 Task: Create new invoice with Date Opened :30-Apr-23, Select Customer: Statice Flowers Events, Terms: Payment Term 2. Make invoice entry for item-1 with Date: 30-Apr-23, Description: Absolut Vodka Original, Action: Material, Income Account: Income:Sales, Quantity: 1, Unit Price: 9.4, Discount $: 0.5. Make entry for item-2 with Date: 30-Apr-23, Description: Nestlé Toll House Cookie Dough Chocolate Chip Lovers (16 oz)_x000D_
, Action: Material, Income Account: Income:Sales, Quantity: 1, Unit Price: 9.4, Discount $: 1.5. Make entry for item-3 with Date: 30-Apr-23, Description: Pringle's OriginGrab N Go_x000D_
, Action: Material, Income Account: Income:Sales, Quantity: 2, Unit Price: 10.4, Discount $: 2. Write Notes: 'Looking forward to serving you again.'. Post Invoice with Post Date: 30-Apr-23, Post to Accounts: Assets:Accounts Receivable. Pay / Process Payment with Transaction Date: 15-May-23, Amount: 35.6, Transfer Account: Checking Account. Print Invoice, display notes by going to Option, then go to Display Tab and check 'Invoice Notes'.
Action: Mouse pressed left at (138, 23)
Screenshot: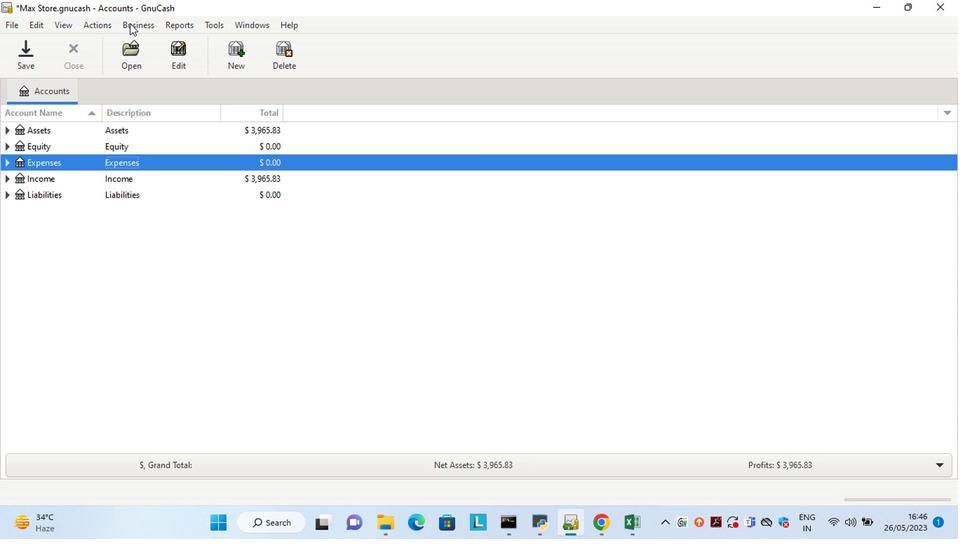 
Action: Mouse moved to (288, 94)
Screenshot: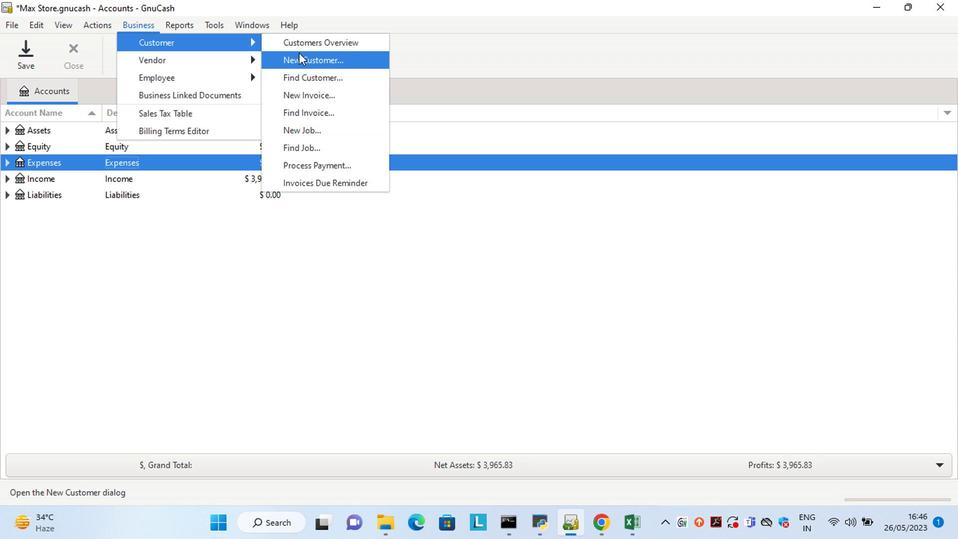 
Action: Mouse pressed left at (288, 94)
Screenshot: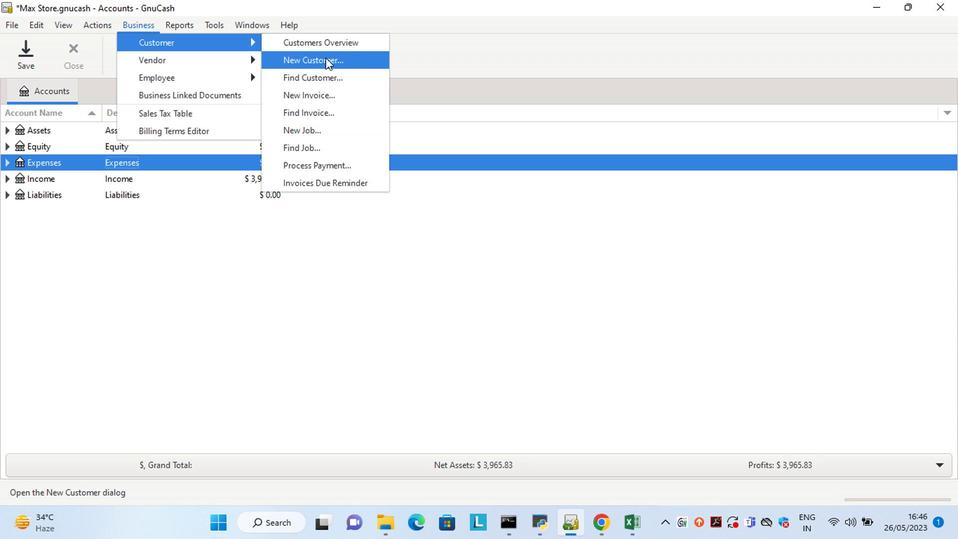 
Action: Mouse moved to (501, 216)
Screenshot: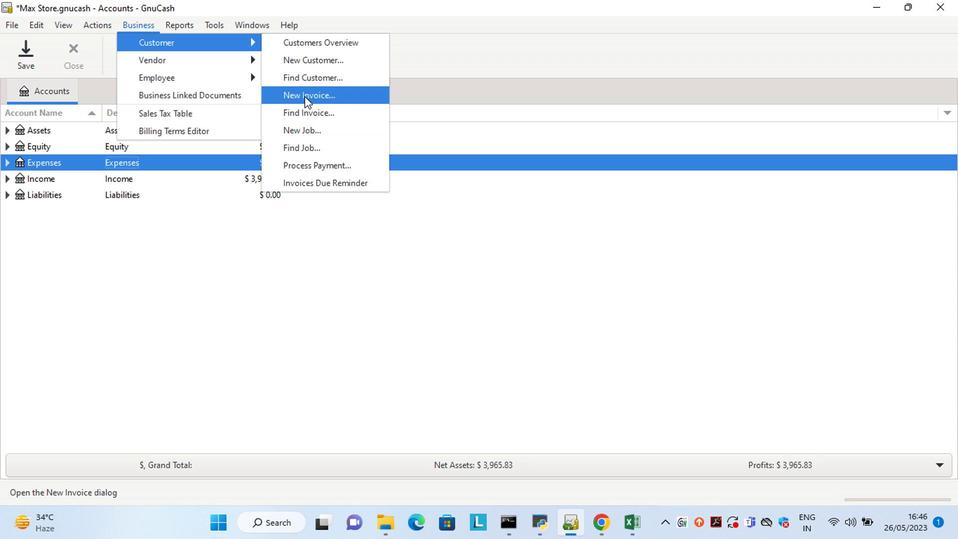 
Action: Mouse pressed left at (501, 216)
Screenshot: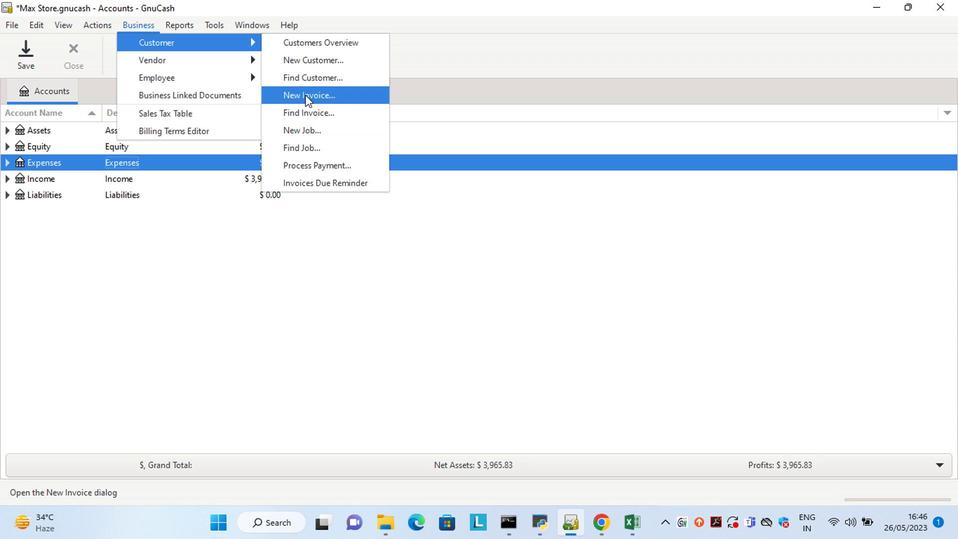 
Action: Mouse moved to (501, 215)
Screenshot: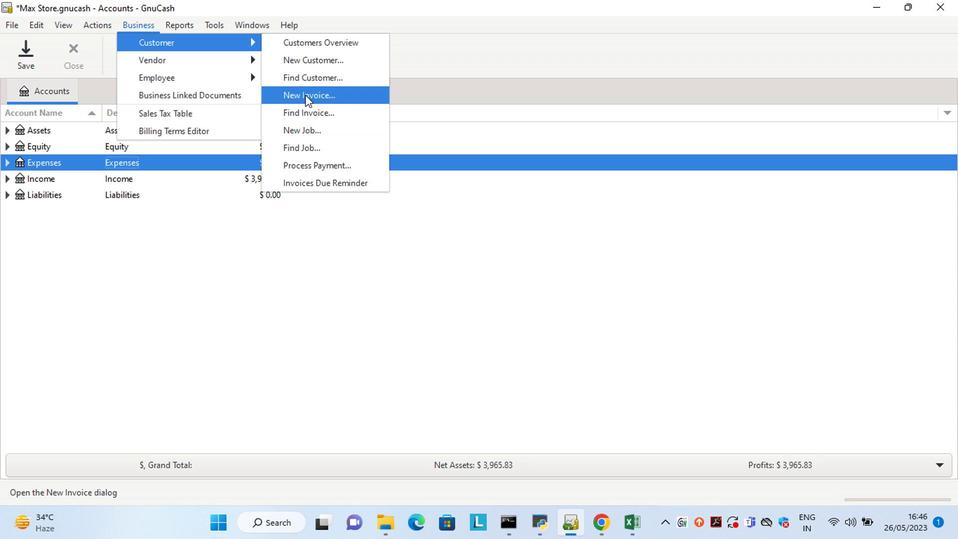 
Action: Key pressed <Key.left><Key.left><Key.left><Key.left><Key.left><Key.left><Key.left><Key.left><Key.left><Key.left><Key.delete><Key.delete>30<Key.right><Key.right><Key.delete>4
Screenshot: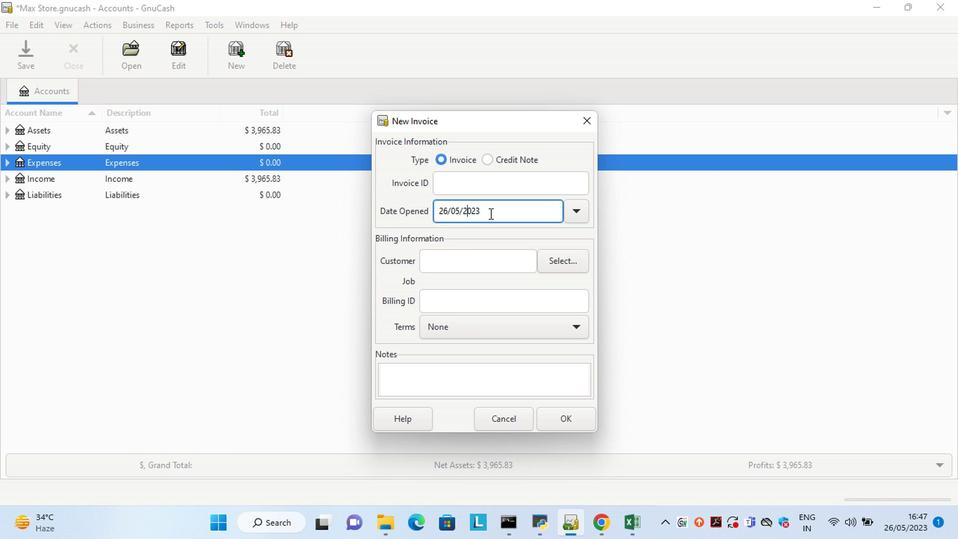 
Action: Mouse moved to (555, 265)
Screenshot: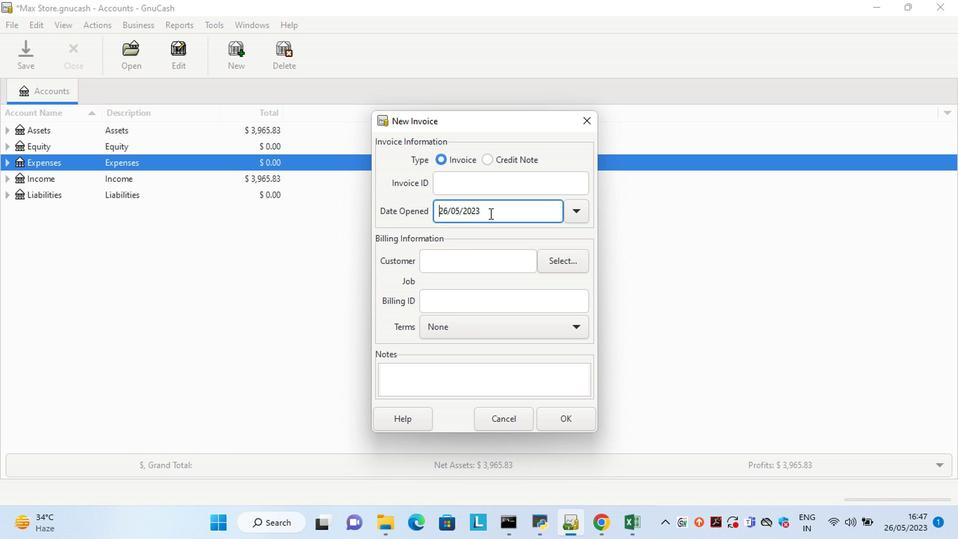 
Action: Mouse pressed left at (555, 265)
Screenshot: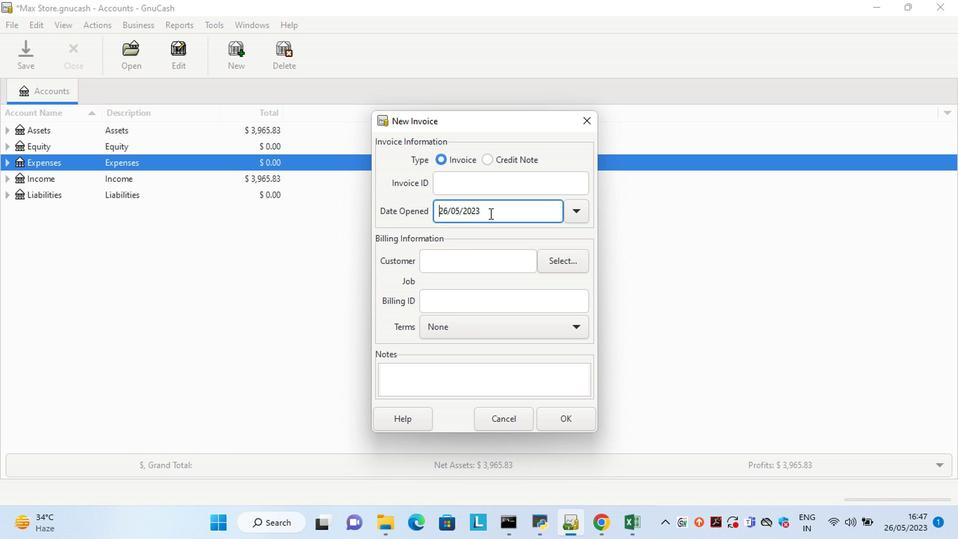 
Action: Mouse moved to (509, 246)
Screenshot: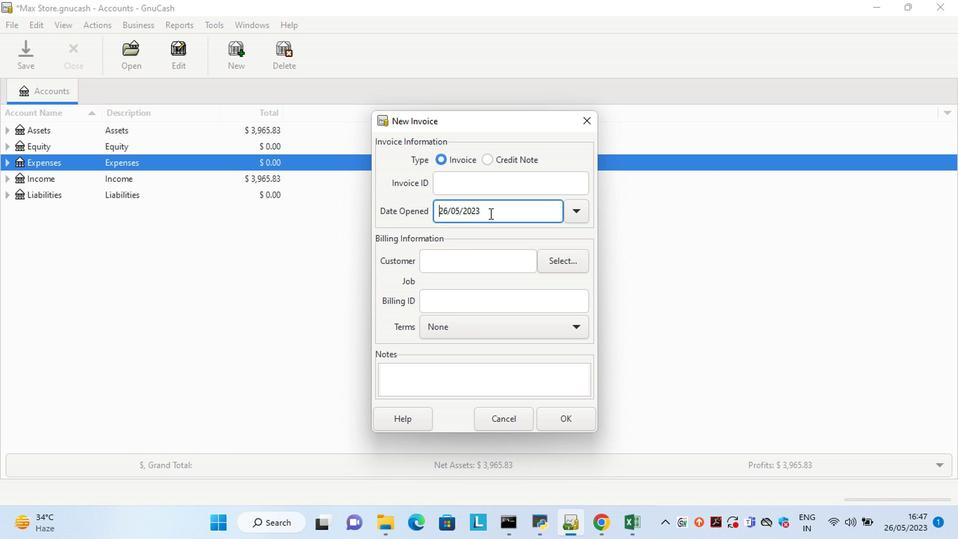 
Action: Mouse pressed left at (509, 246)
Screenshot: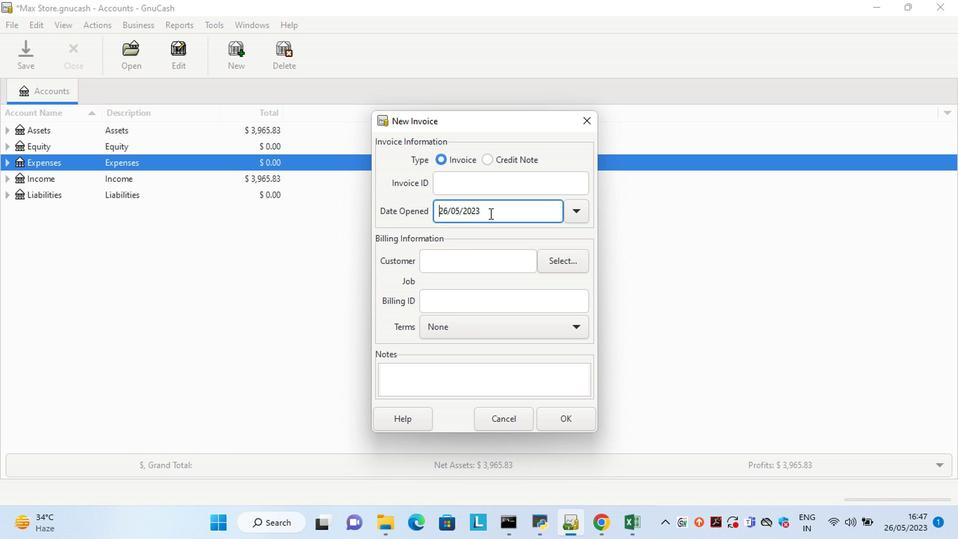 
Action: Key pressed <Key.shift>Statice<Key.space><Key.shift>Flowers
Screenshot: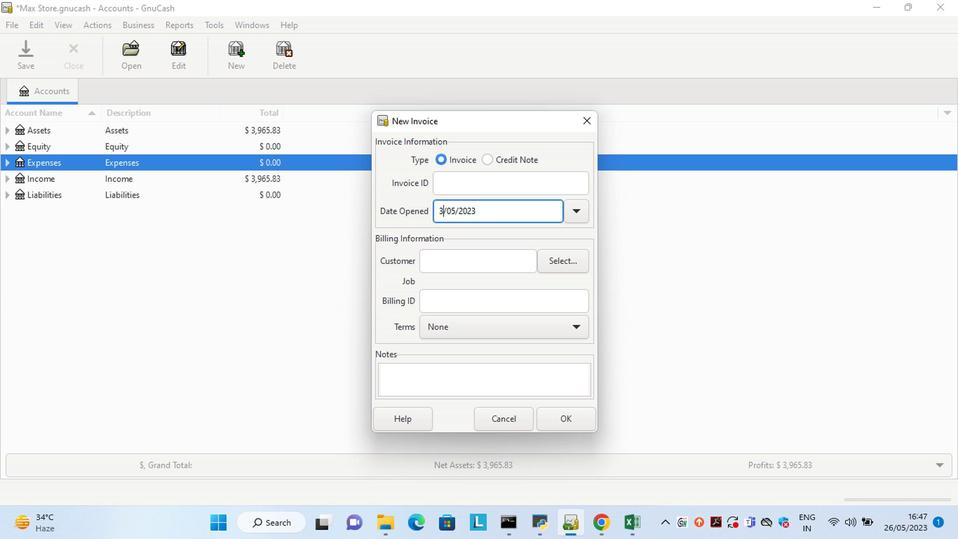 
Action: Mouse moved to (660, 424)
Screenshot: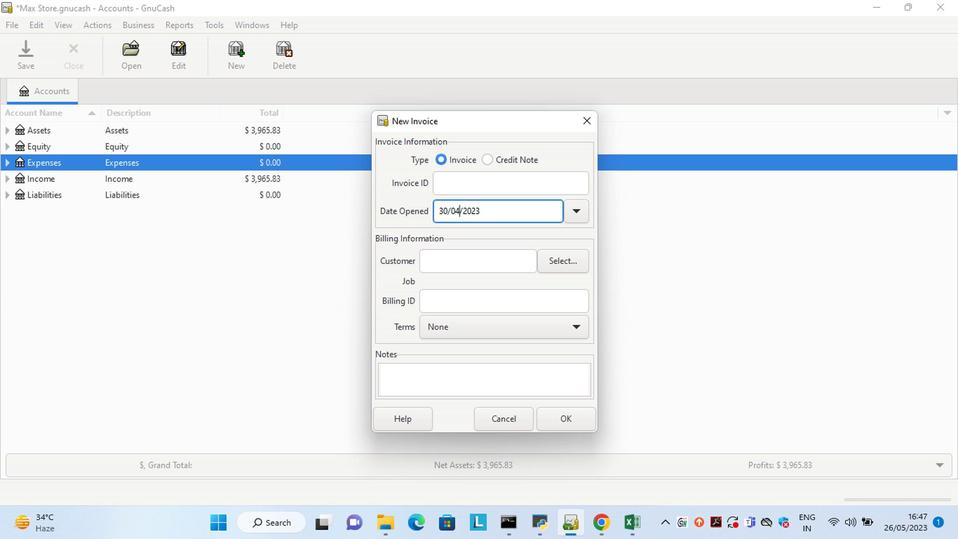 
Action: Mouse pressed left at (660, 424)
Screenshot: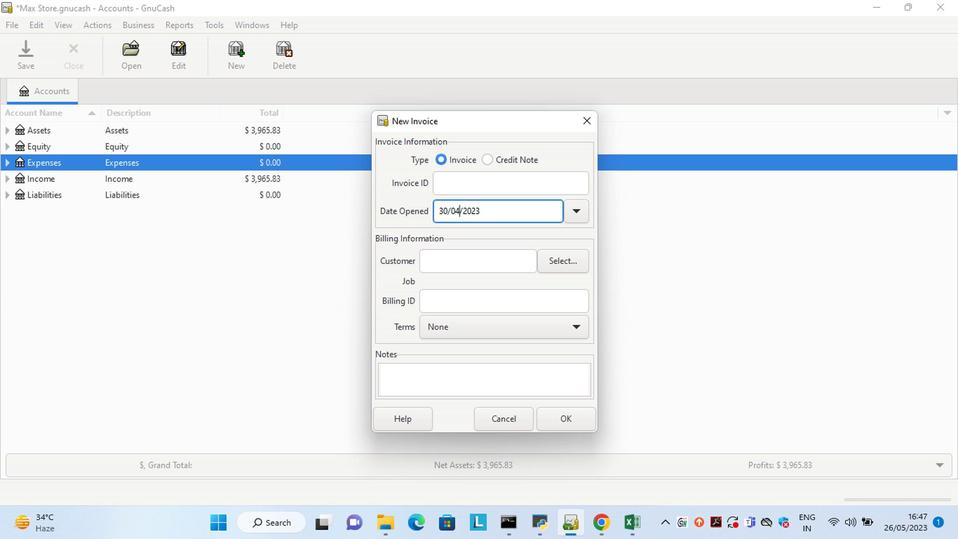 
Action: Mouse moved to (718, 157)
Screenshot: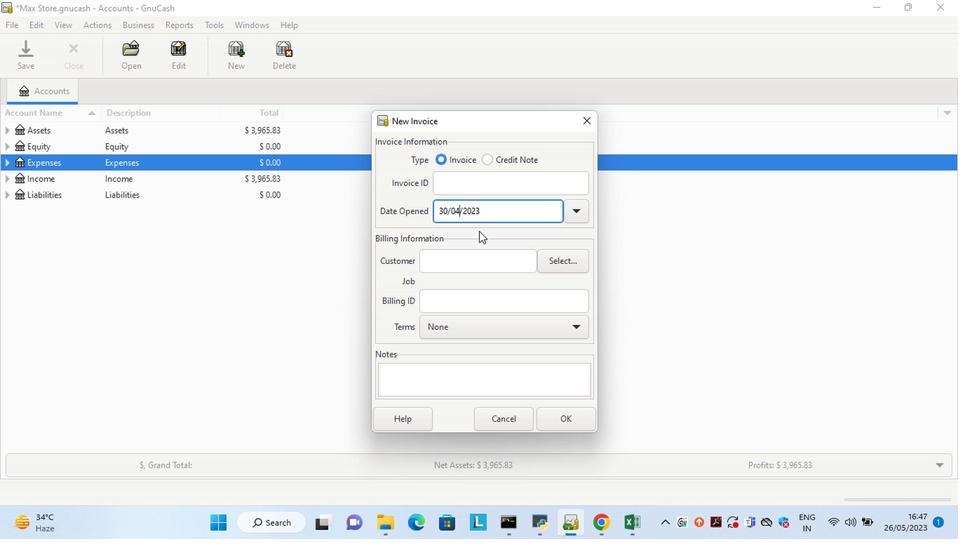 
Action: Mouse pressed left at (718, 157)
Screenshot: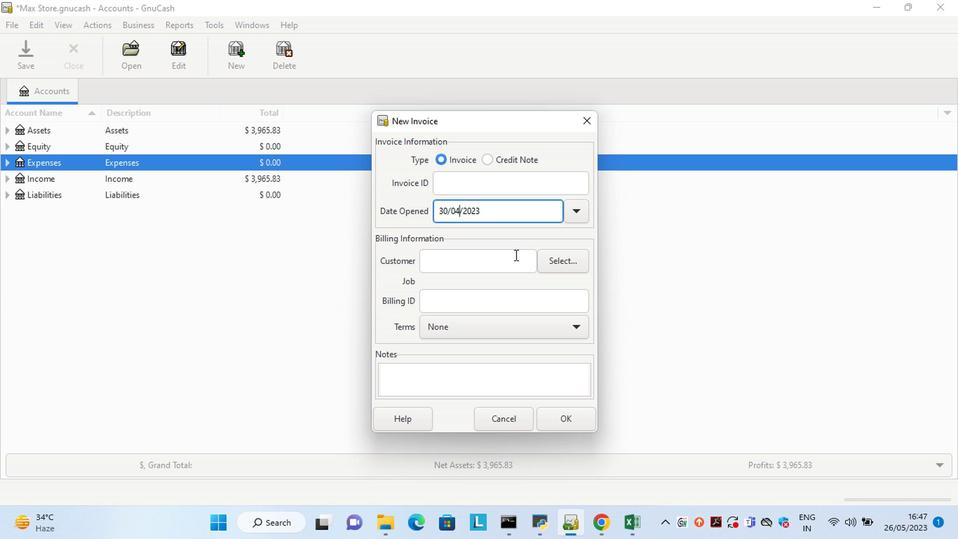 
Action: Mouse pressed left at (129, 25)
Screenshot: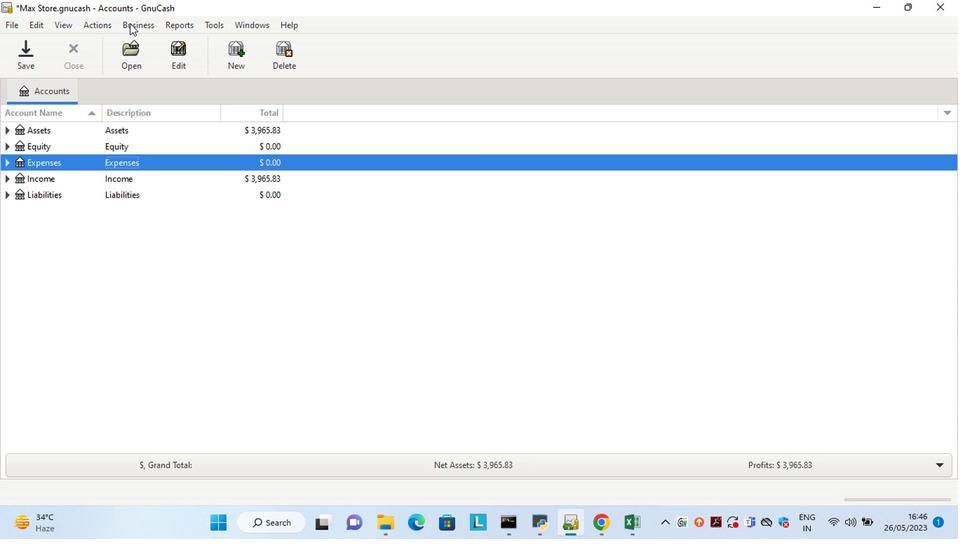 
Action: Mouse moved to (305, 96)
Screenshot: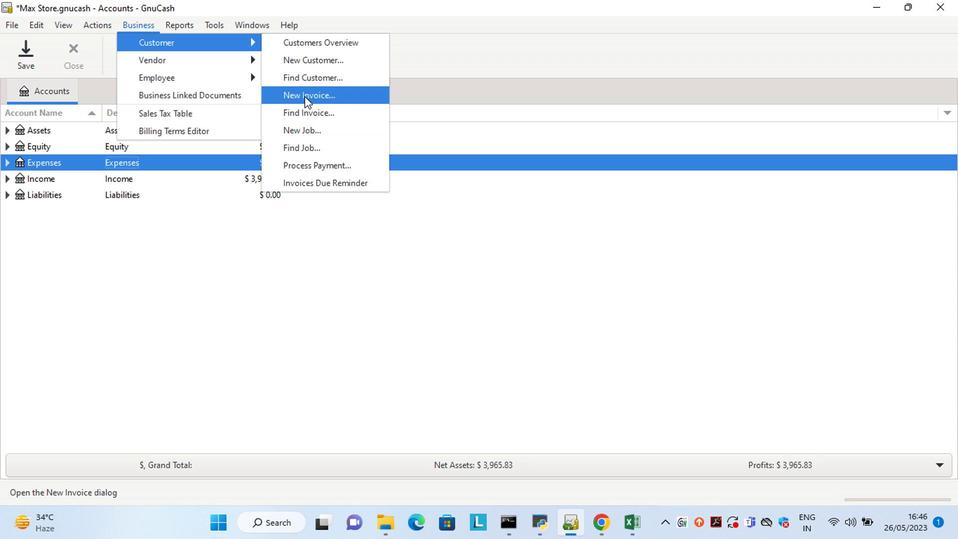 
Action: Mouse pressed left at (305, 96)
Screenshot: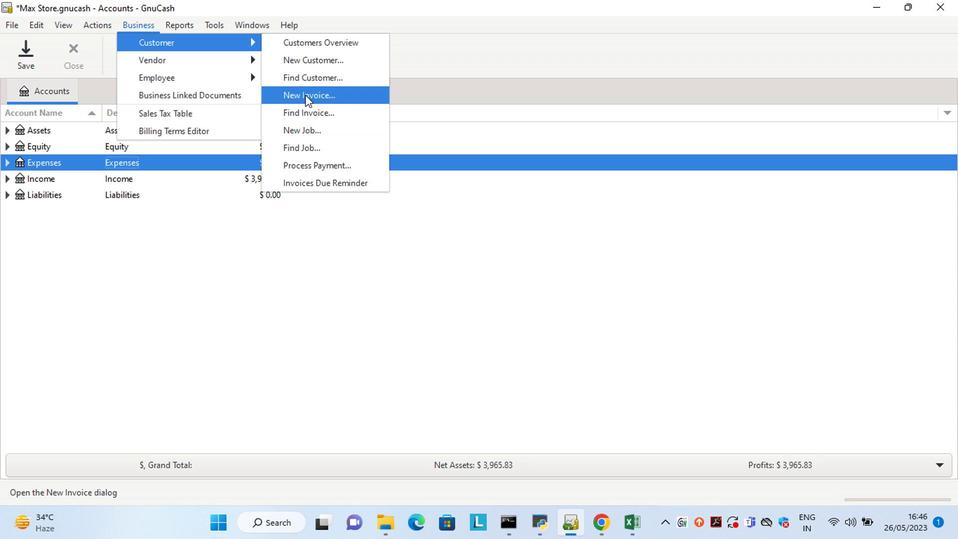 
Action: Mouse moved to (488, 215)
Screenshot: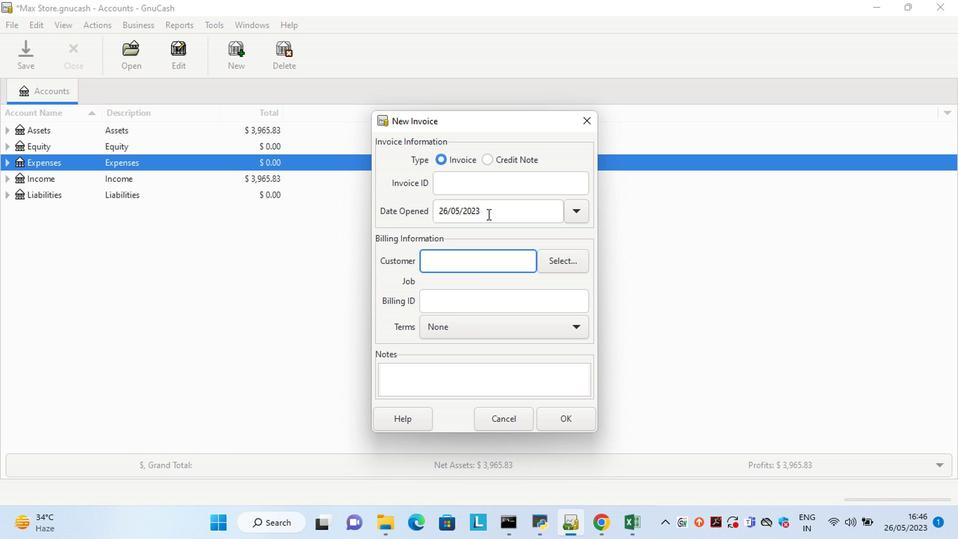 
Action: Mouse pressed left at (488, 215)
Screenshot: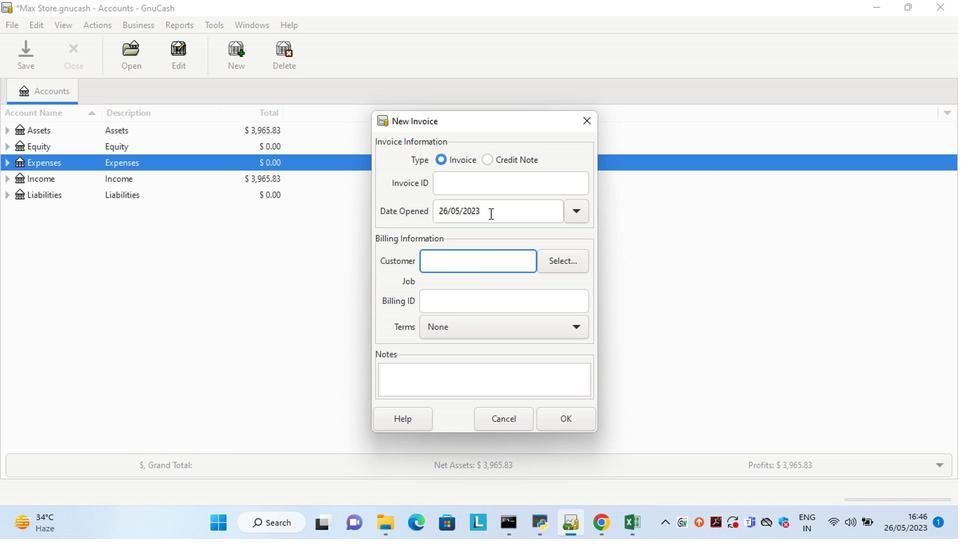 
Action: Key pressed <Key.left><Key.left><Key.left><Key.left><Key.left><Key.left><Key.left><Key.left><Key.left><Key.left><Key.left><Key.left><Key.left><Key.left><Key.left><Key.left><Key.left><Key.left><Key.left><Key.left><Key.left><Key.left><Key.left><Key.left><Key.left><Key.left><Key.left><Key.left><Key.left><Key.left><Key.left><Key.left><Key.left><Key.left><Key.left><Key.left><Key.delete><Key.delete>3<Key.right><Key.right><Key.delete>4
Screenshot: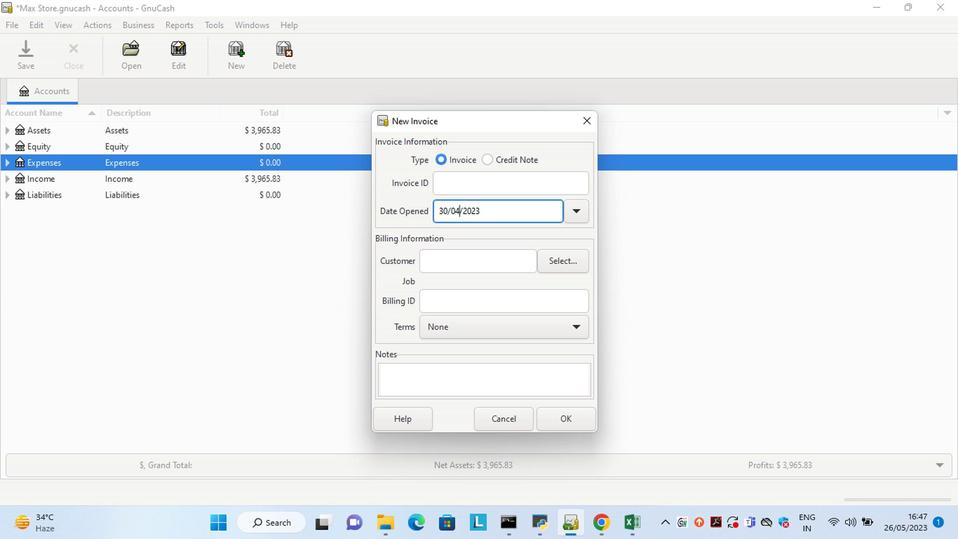 
Action: Mouse moved to (556, 259)
Screenshot: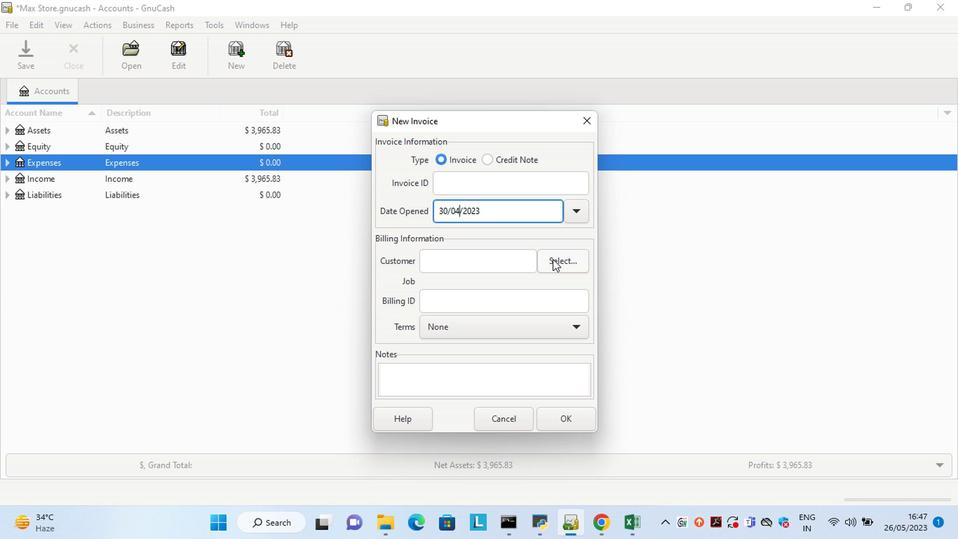 
Action: Mouse pressed left at (556, 259)
Screenshot: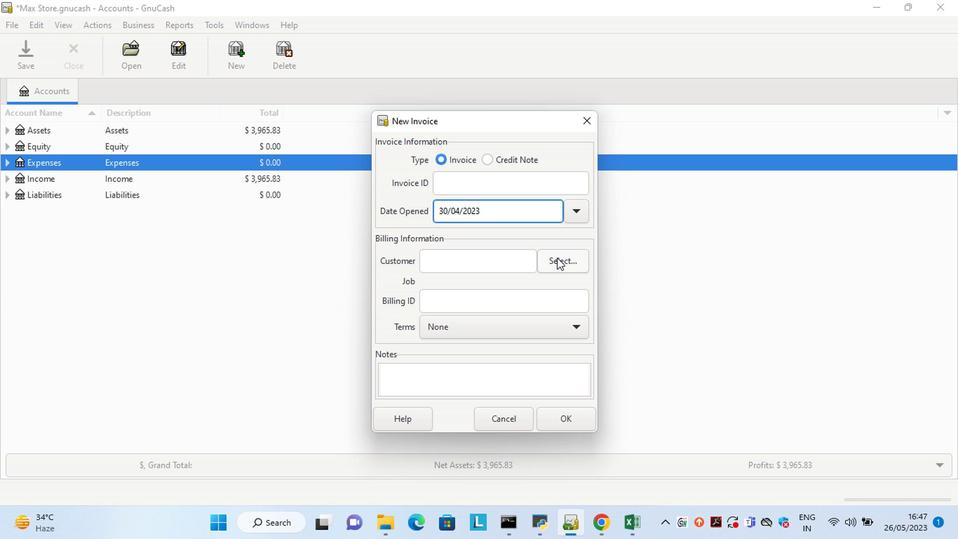 
Action: Mouse moved to (516, 247)
Screenshot: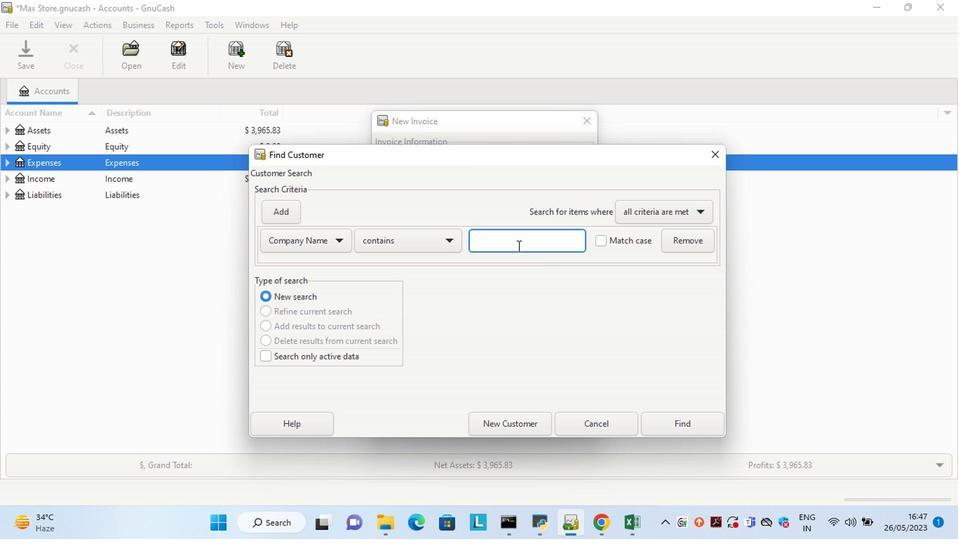 
Action: Mouse pressed left at (516, 247)
Screenshot: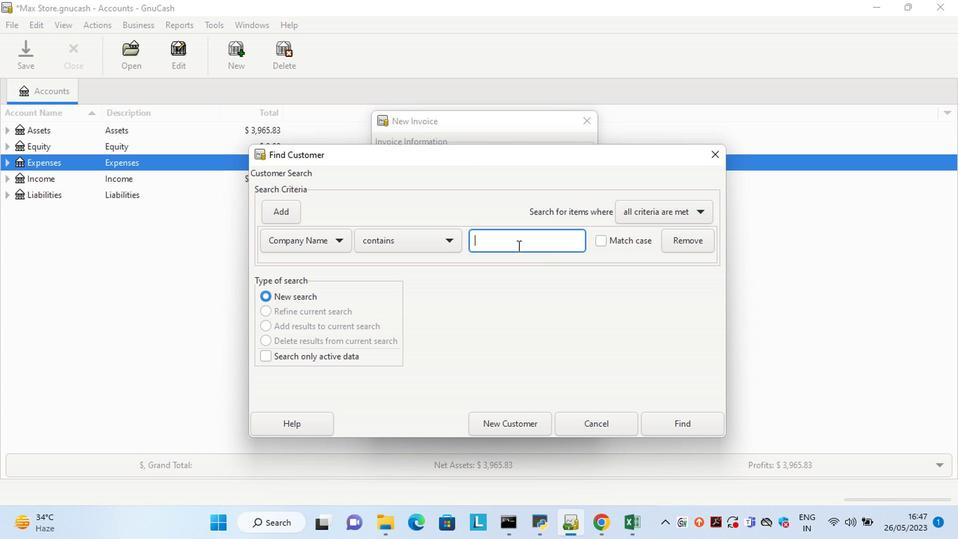 
Action: Key pressed <Key.shift>Satice
Screenshot: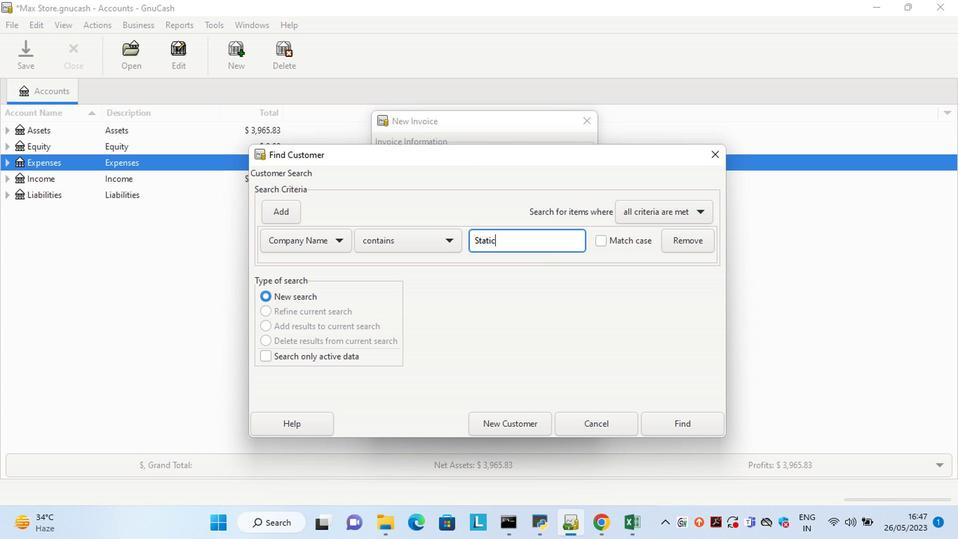 
Action: Mouse moved to (687, 427)
Screenshot: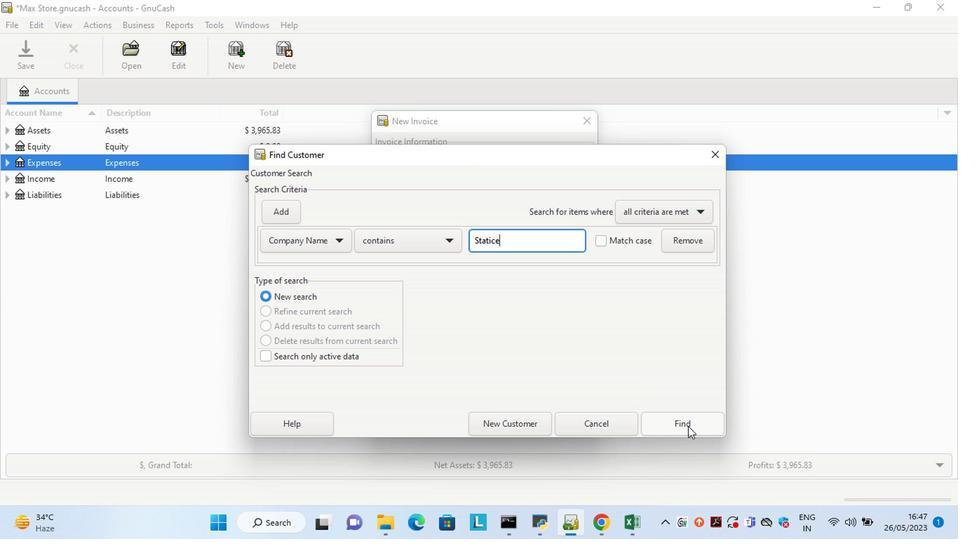 
Action: Mouse pressed left at (687, 427)
Screenshot: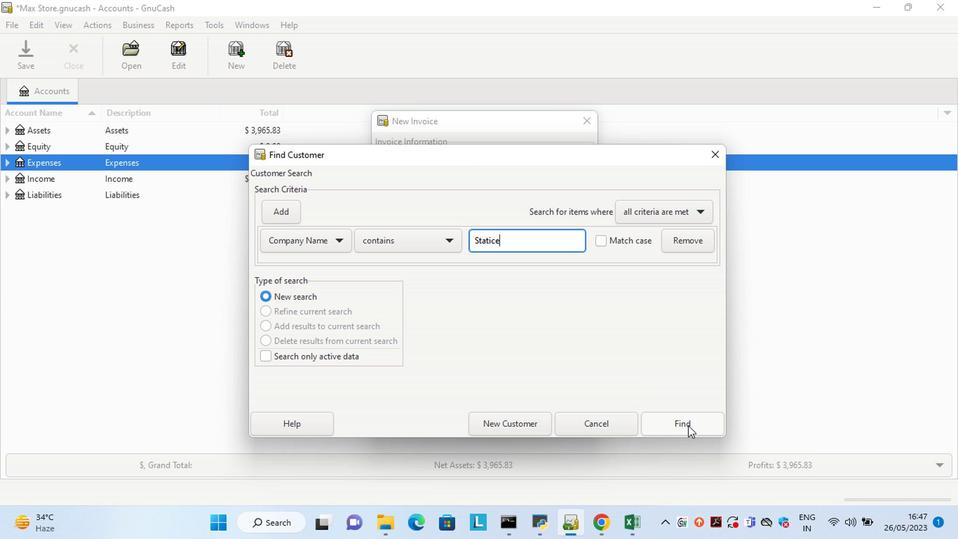 
Action: Mouse moved to (505, 277)
Screenshot: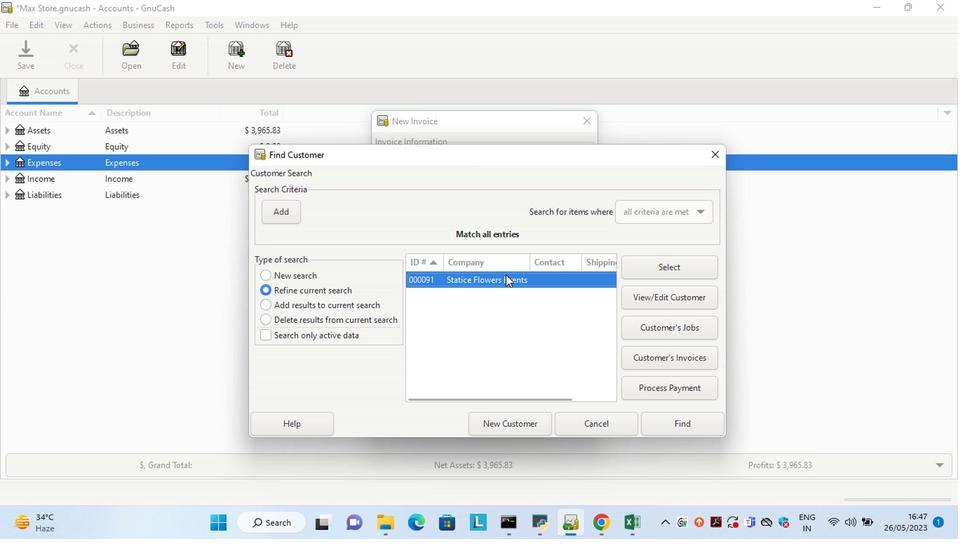 
Action: Mouse pressed left at (505, 277)
Screenshot: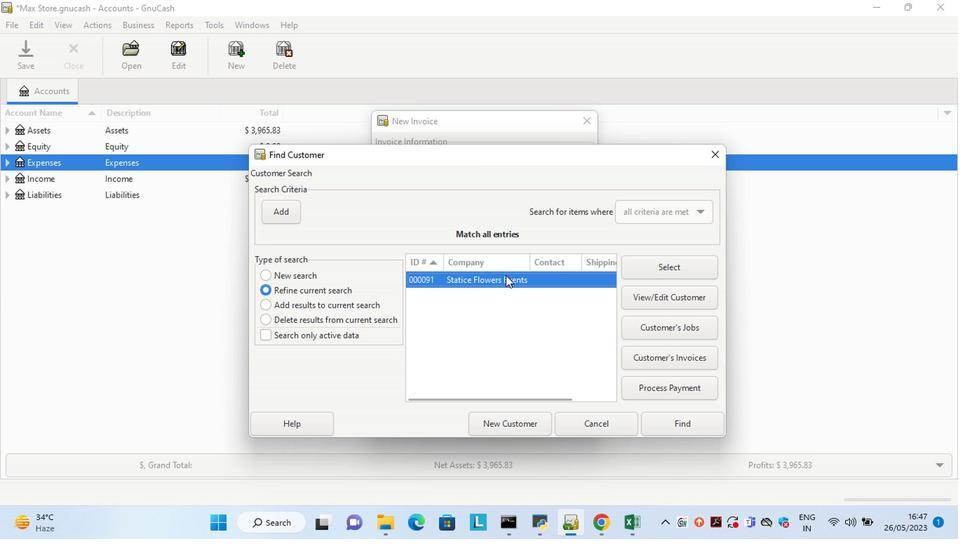 
Action: Mouse moved to (505, 277)
Screenshot: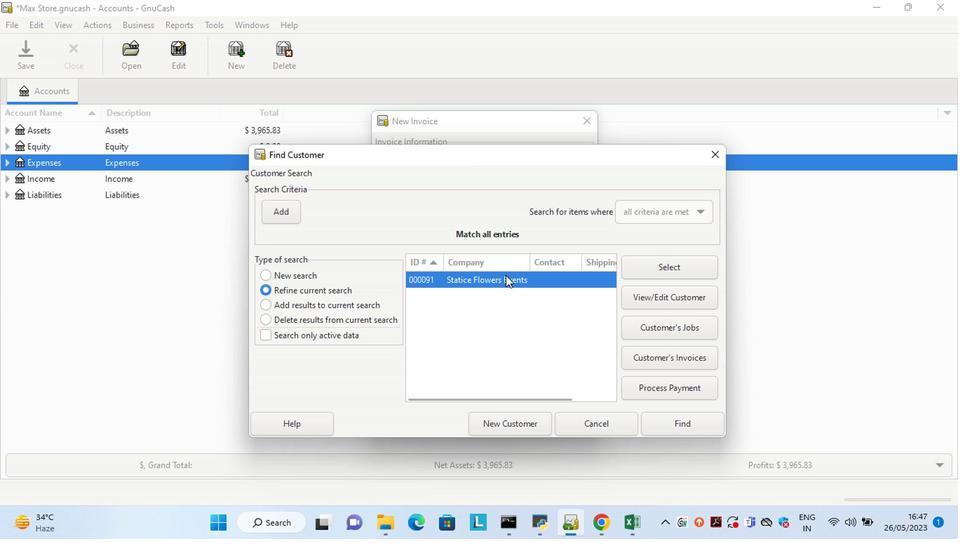 
Action: Mouse pressed left at (505, 277)
Screenshot: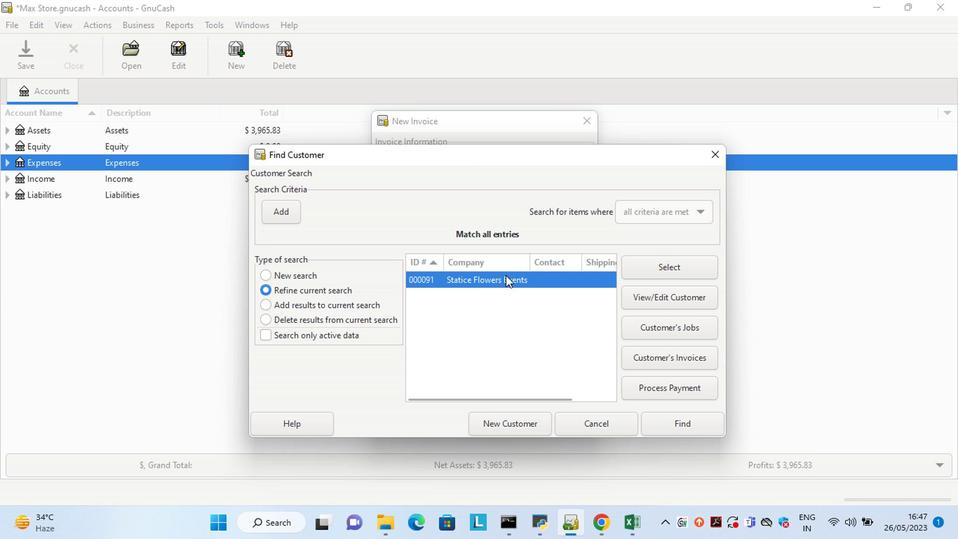 
Action: Mouse moved to (482, 340)
Screenshot: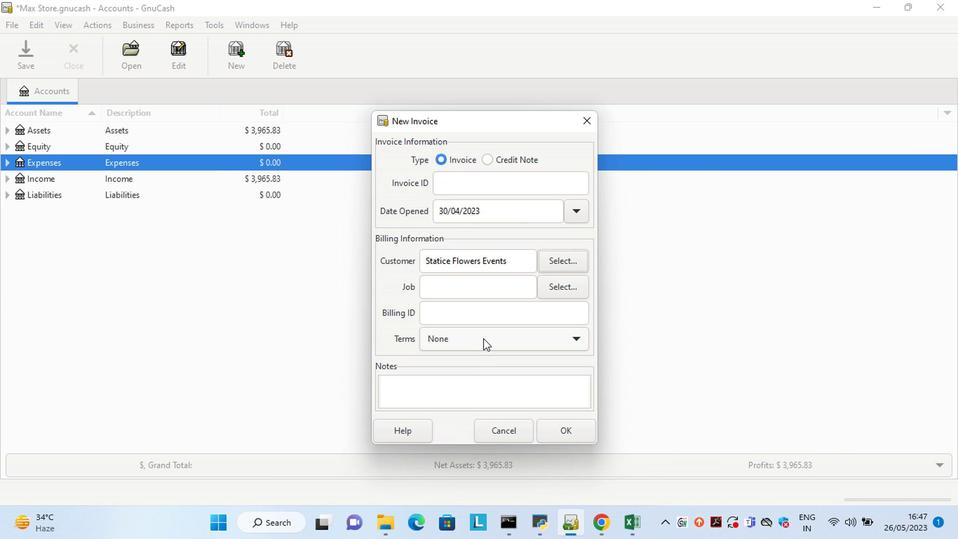 
Action: Mouse pressed left at (484, 337)
Screenshot: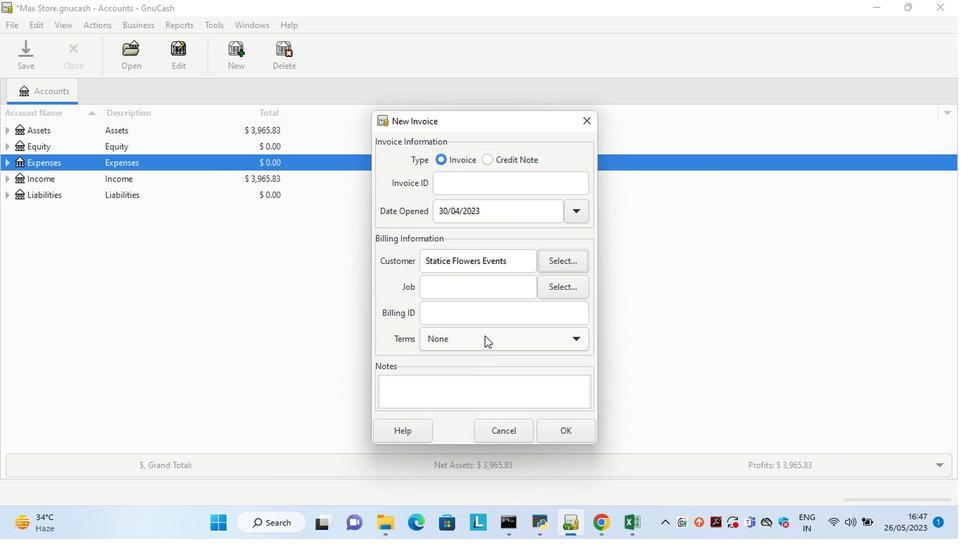 
Action: Mouse moved to (479, 400)
Screenshot: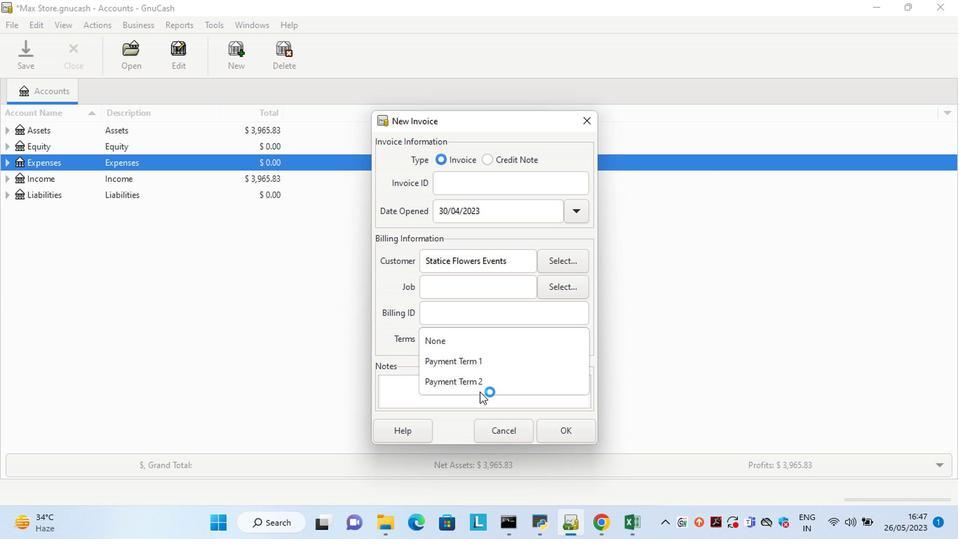 
Action: Mouse pressed left at (479, 400)
Screenshot: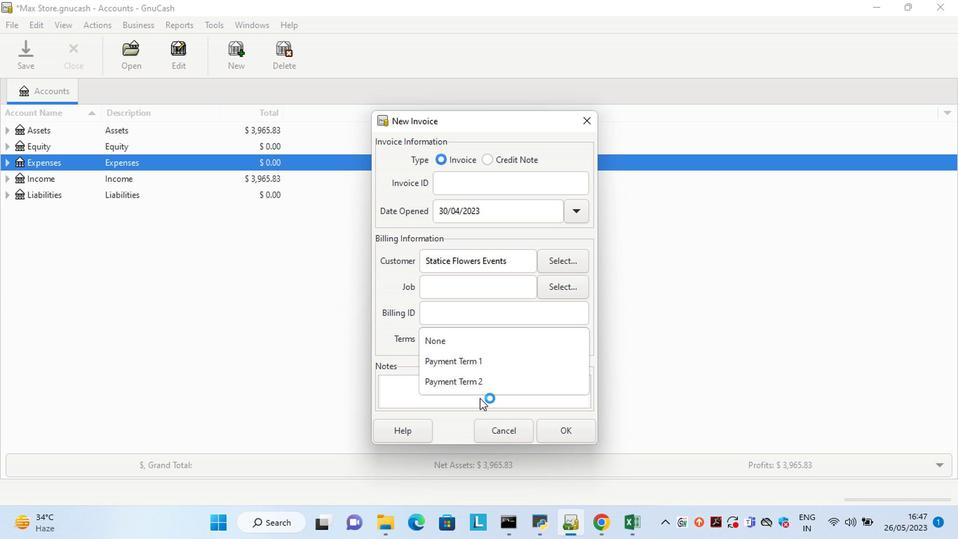 
Action: Mouse moved to (495, 327)
Screenshot: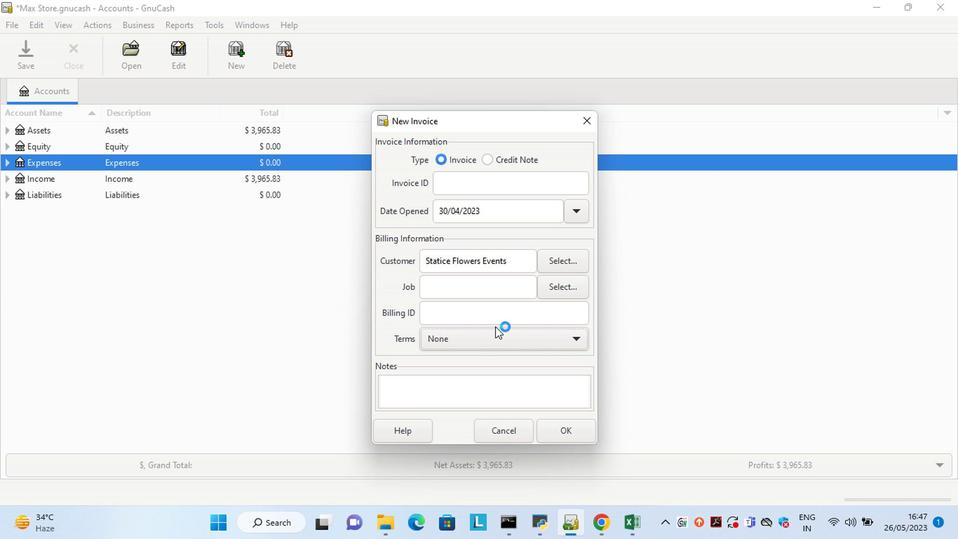 
Action: Mouse pressed left at (494, 328)
Screenshot: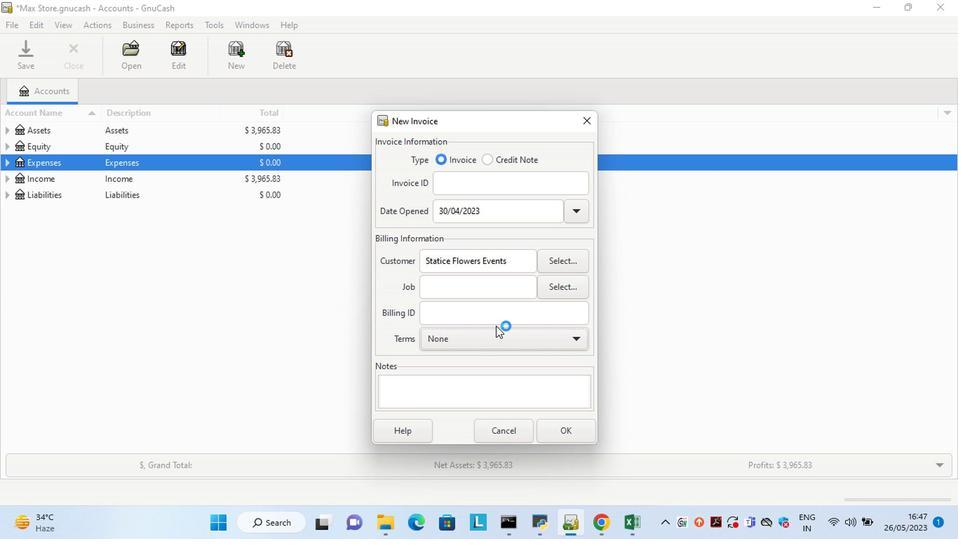 
Action: Mouse moved to (491, 338)
Screenshot: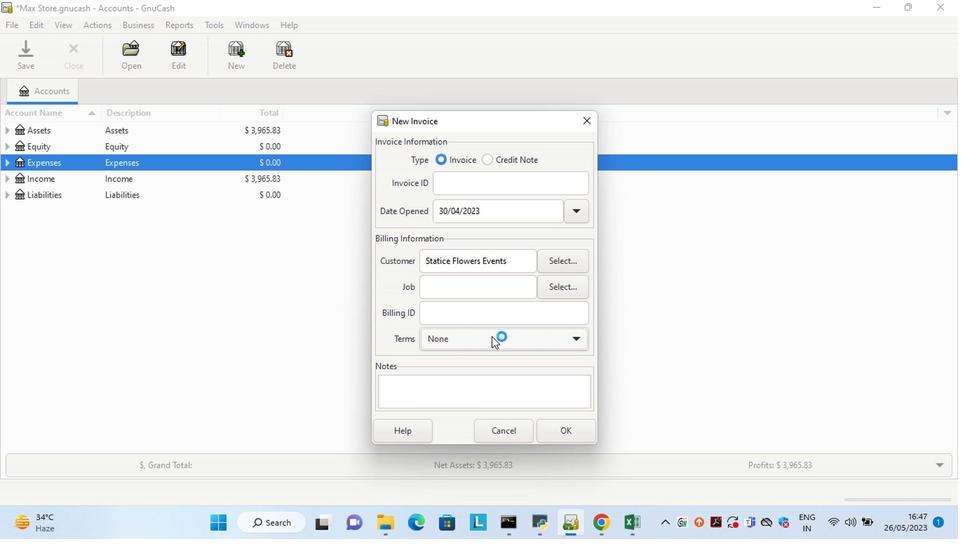 
Action: Mouse pressed left at (491, 338)
Screenshot: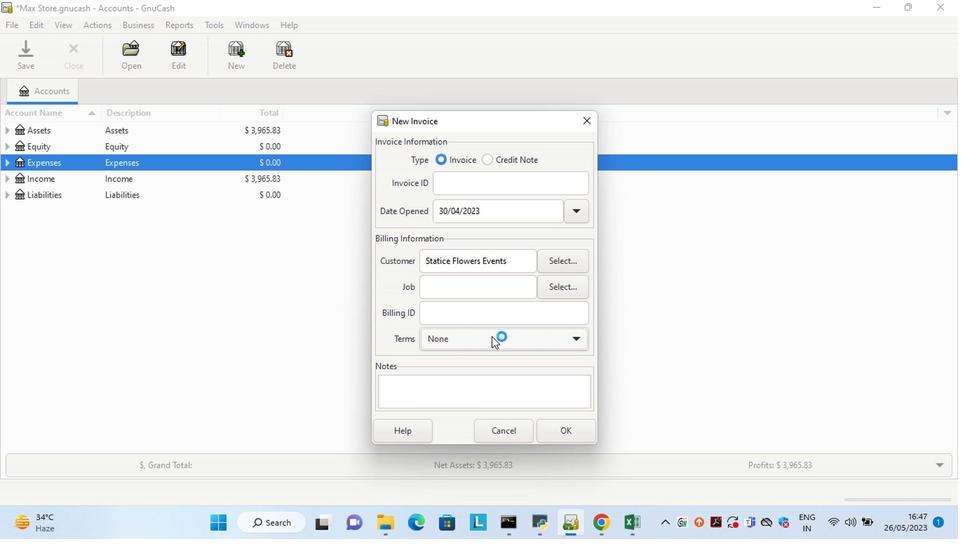 
Action: Mouse moved to (479, 382)
Screenshot: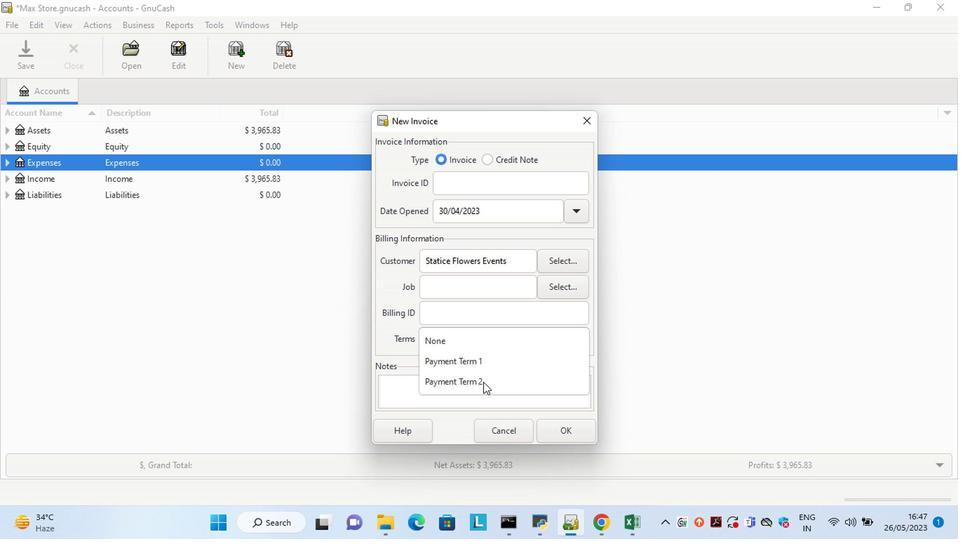 
Action: Mouse pressed left at (479, 382)
Screenshot: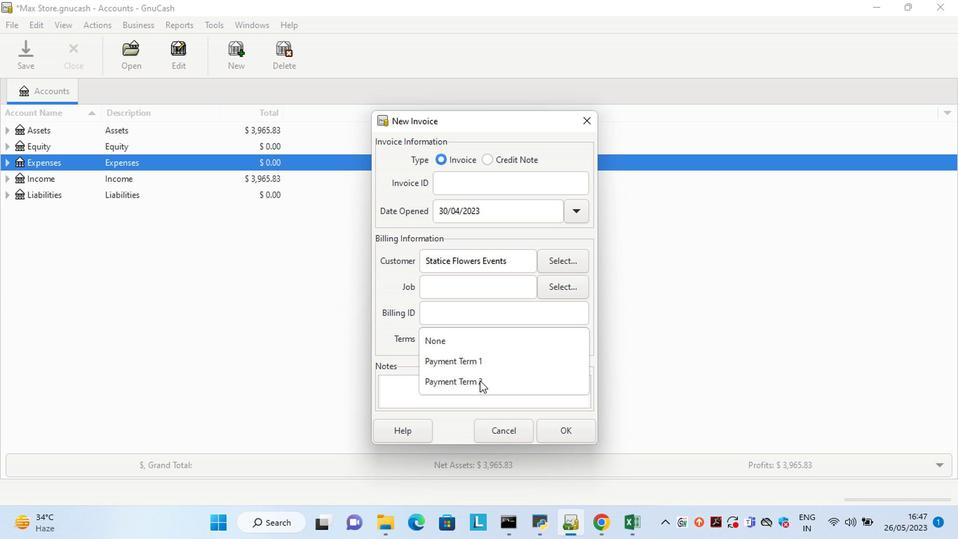 
Action: Mouse moved to (576, 432)
Screenshot: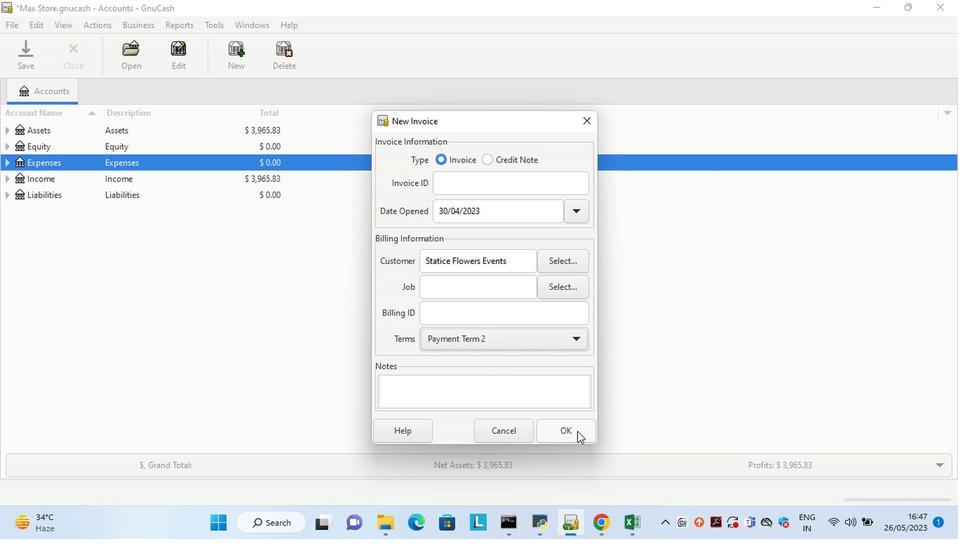 
Action: Mouse pressed left at (576, 432)
Screenshot: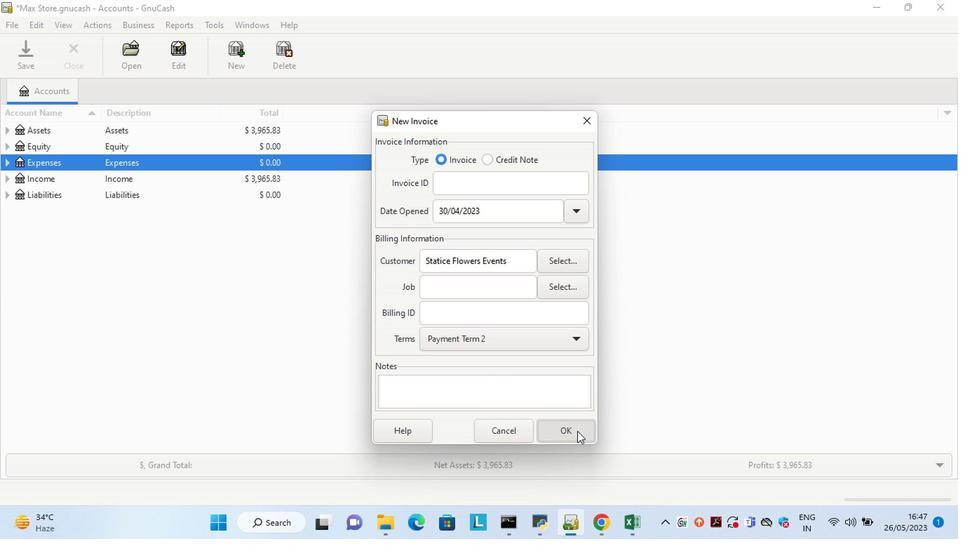 
Action: Mouse moved to (494, 303)
Screenshot: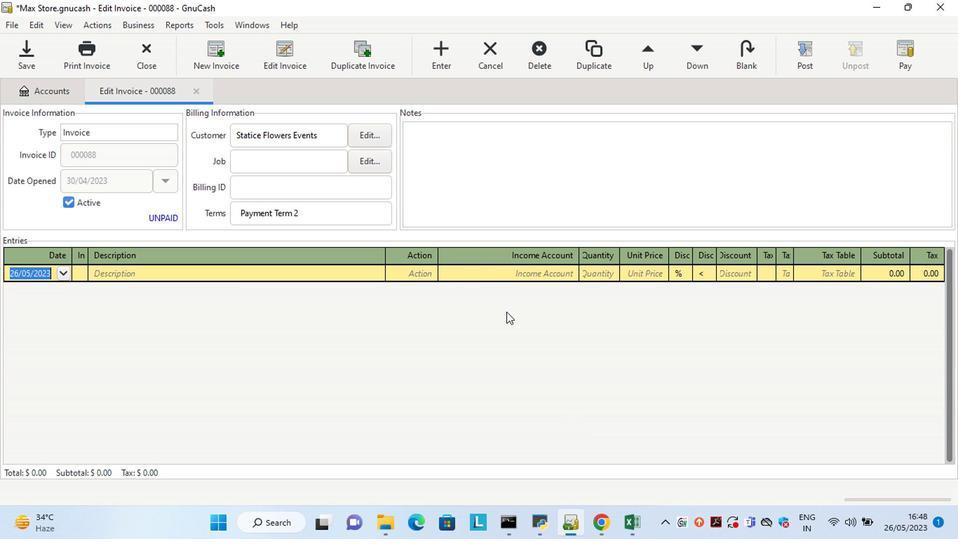
Action: Key pressed <Key.left><Key.left><Key.left><Key.left><Key.delete><Key.delete>30<Key.right><Key.right><Key.delete>4<Key.tab><Key.shift>Absolut<Key.space><Key.shift>odka<Key.space><Key.shift>Original<Key.tab>ma<Key.tab>sae<Key.tab>1<Key.tab>9.4<Key.tab>
Screenshot: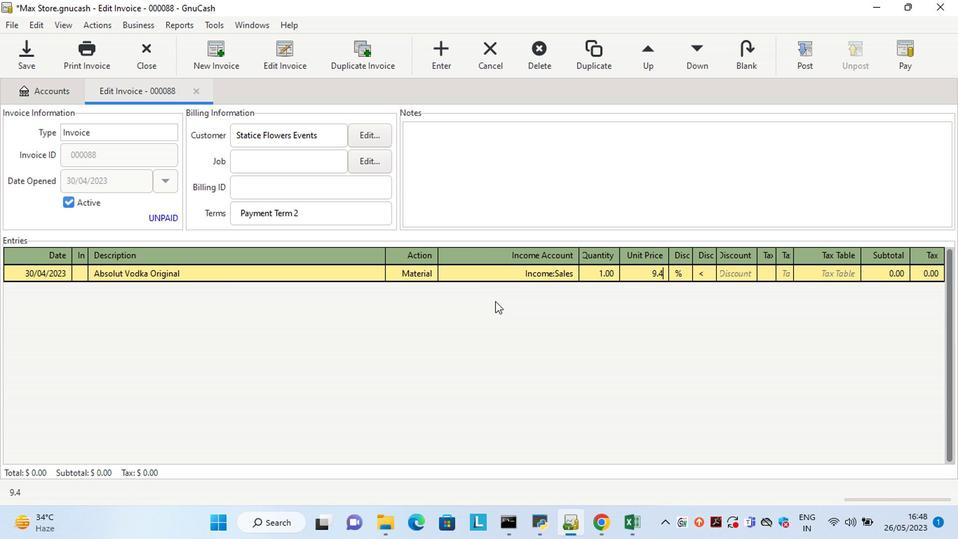 
Action: Mouse moved to (679, 274)
Screenshot: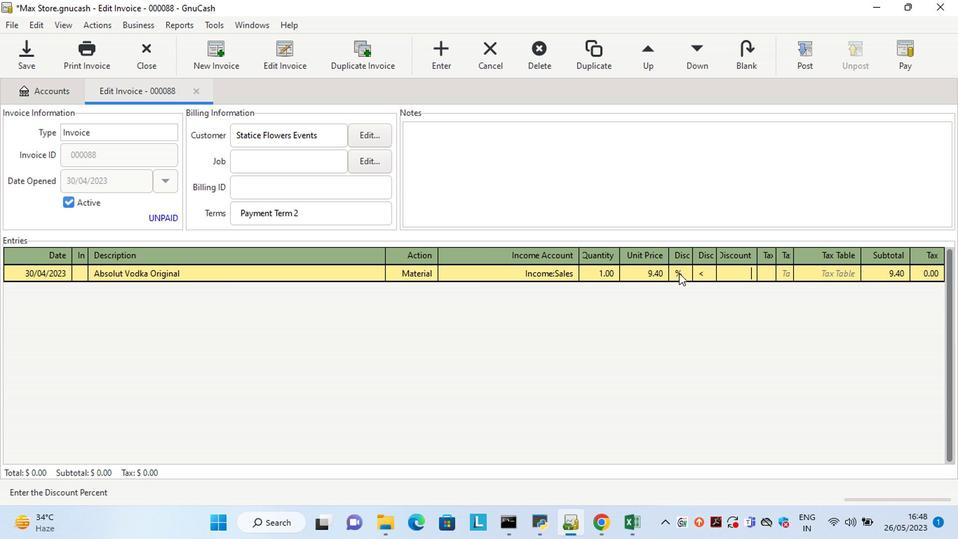 
Action: Mouse pressed left at (679, 274)
Screenshot: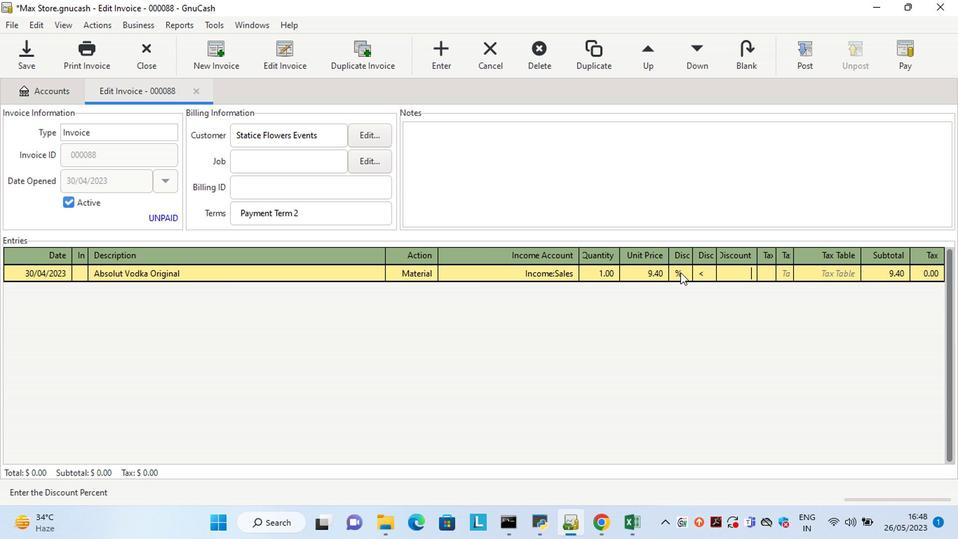 
Action: Mouse moved to (737, 275)
Screenshot: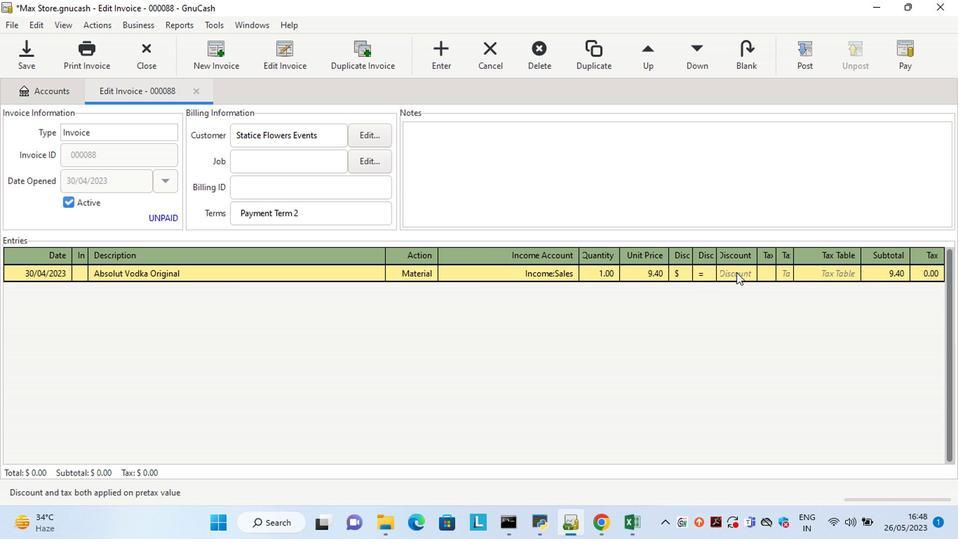 
Action: Mouse pressed left at (737, 275)
Screenshot: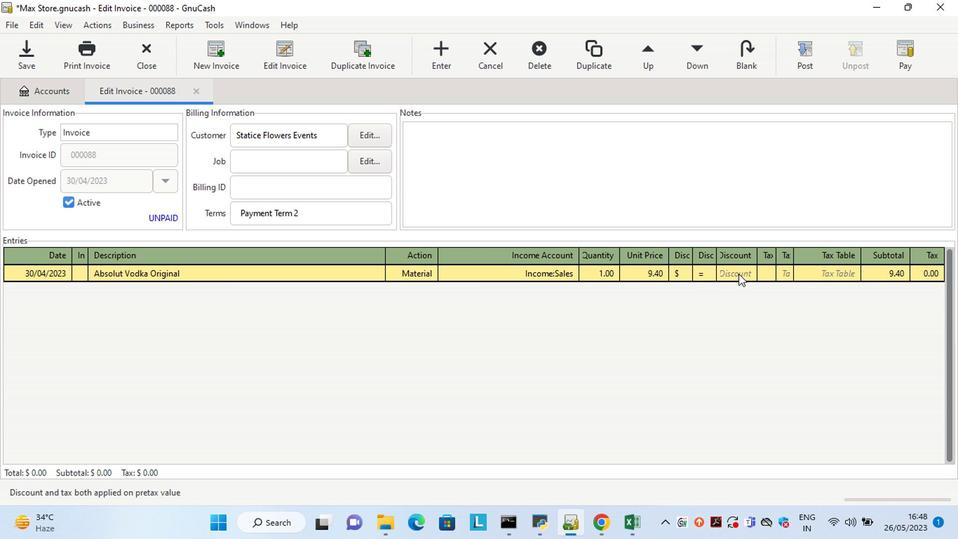 
Action: Key pressed .50<Key.tab><Key.tab><Key.shift>Nestle<Key.space><Key.shift>Toll<Key.space><Key.shift>ou<Key.space><Key.shift>COOKIE<Key.space><Key.shift>DOUGH<Key.shift>hocolae<Key.space><Key.shift>Chip<Key.space><Key.shift>Lovers<Key.space><Key.shift_r>(16<Key.space>iz<Key.backspace><Key.backspace>oz<Key.shift_r>)<Key.tab>ma<Key.tab>sle<Key.tab>1<Key.tab>9.4<Key.tab>
Screenshot: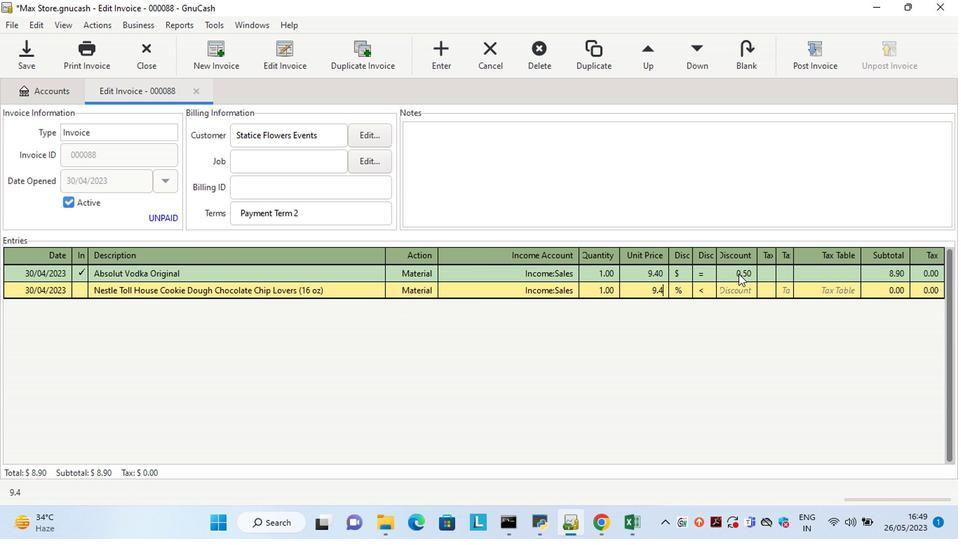 
Action: Mouse moved to (677, 287)
Screenshot: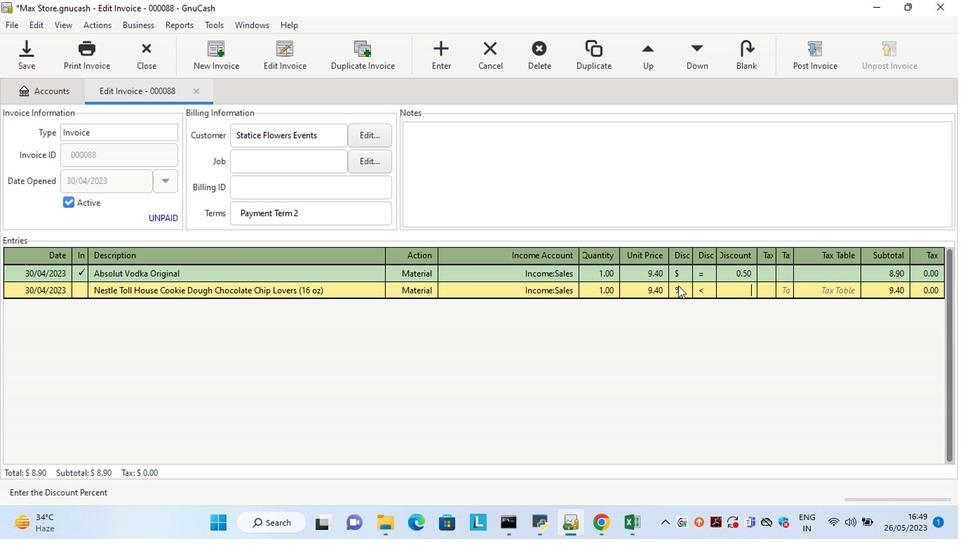 
Action: Mouse pressed left at (677, 287)
Screenshot: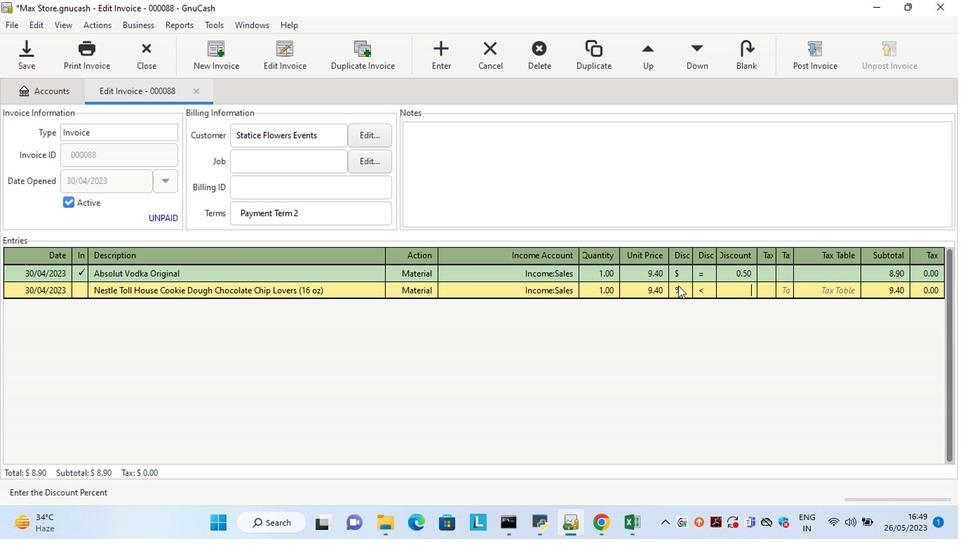 
Action: Mouse moved to (707, 293)
Screenshot: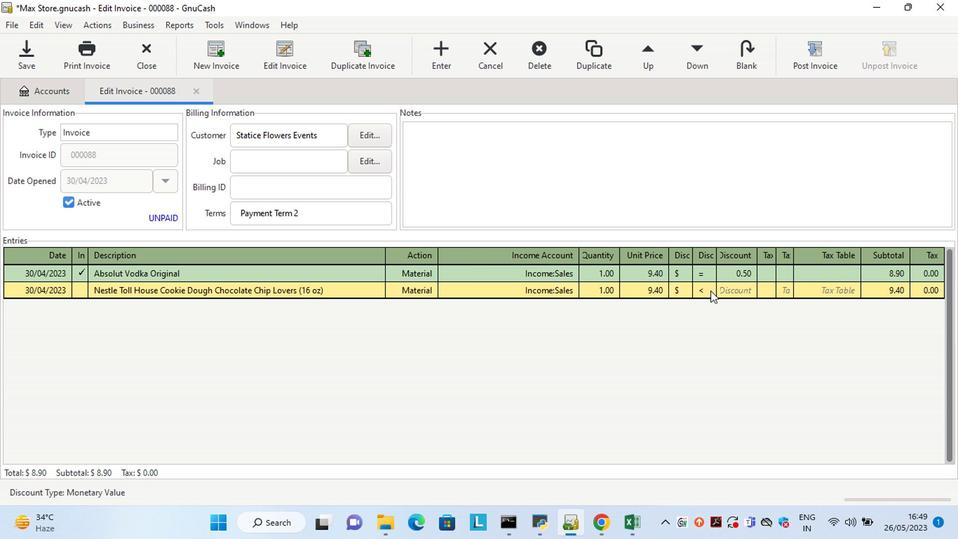 
Action: Mouse pressed left at (707, 293)
Screenshot: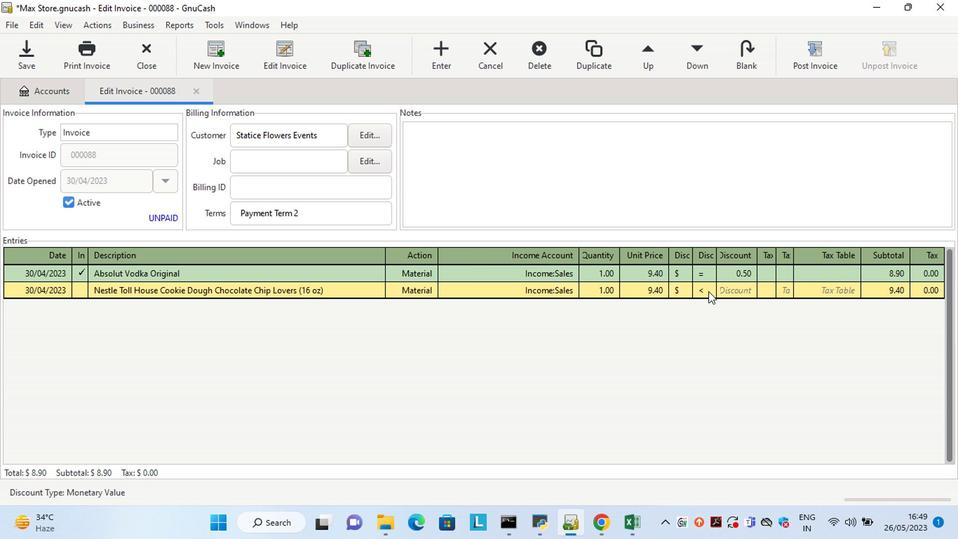 
Action: Mouse moved to (739, 288)
Screenshot: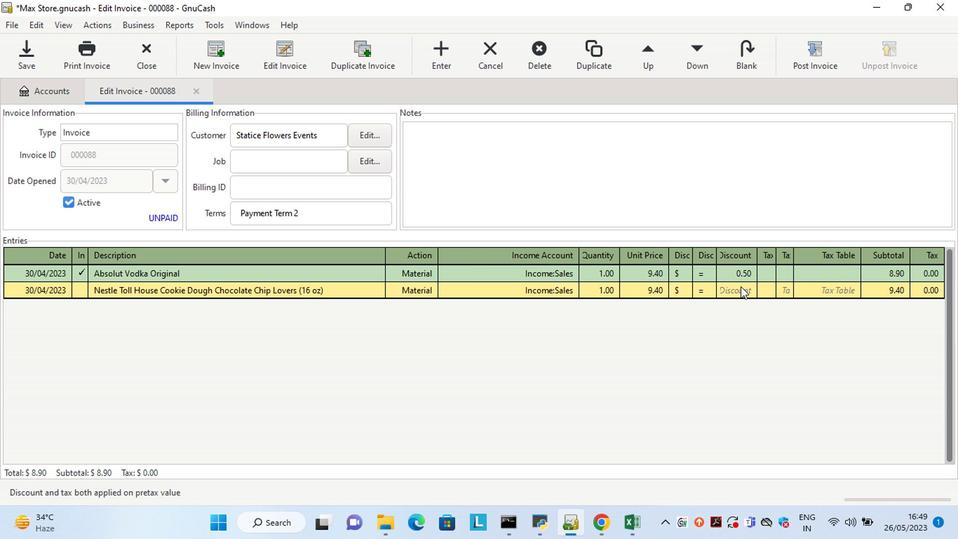 
Action: Mouse pressed left at (739, 288)
Screenshot: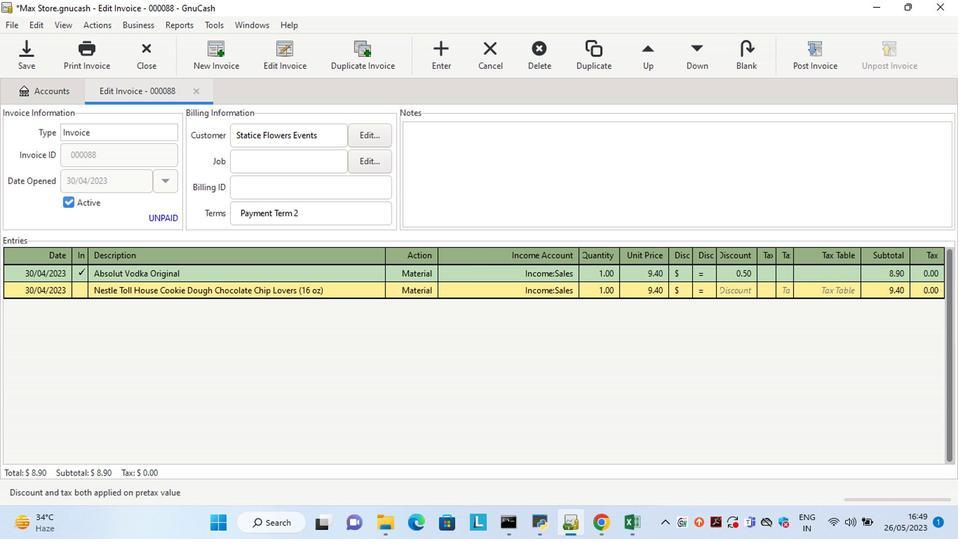 
Action: Key pressed 1.5<Key.tab><Key.tab><Key.shift>Pringle's<Key.space><Key.shift>Origin<Key.shift>Grb<Key.space><Key.shift>N<Key.space><Key.shift>Go<Key.tab>ma<Key.tab>sale<Key.tab>2<Key.tab>10.4<Key.tab>
Screenshot: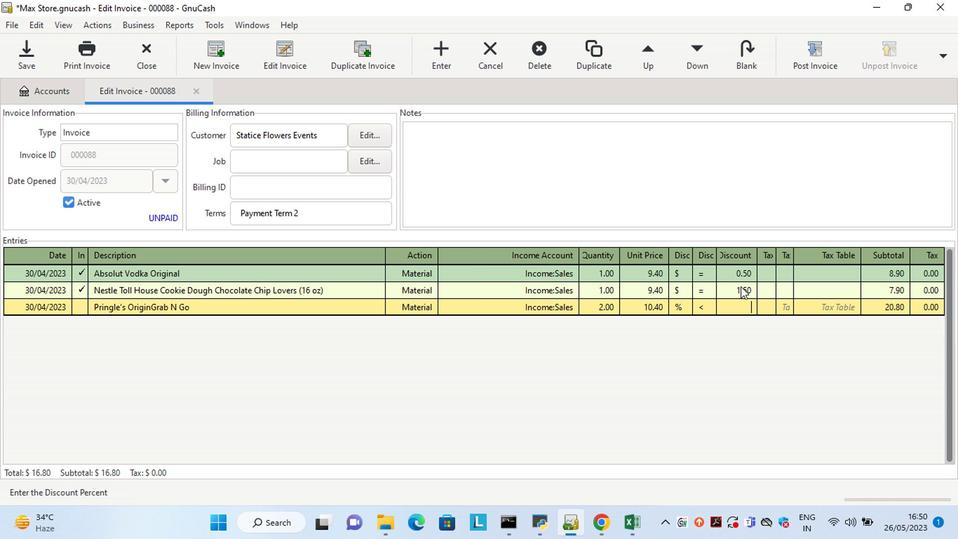 
Action: Mouse moved to (680, 311)
Screenshot: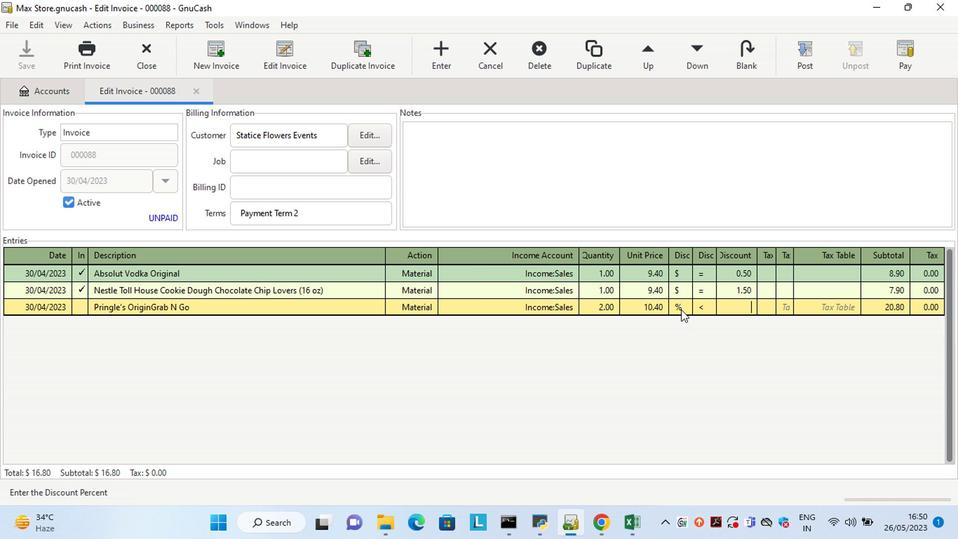 
Action: Mouse pressed left at (680, 311)
Screenshot: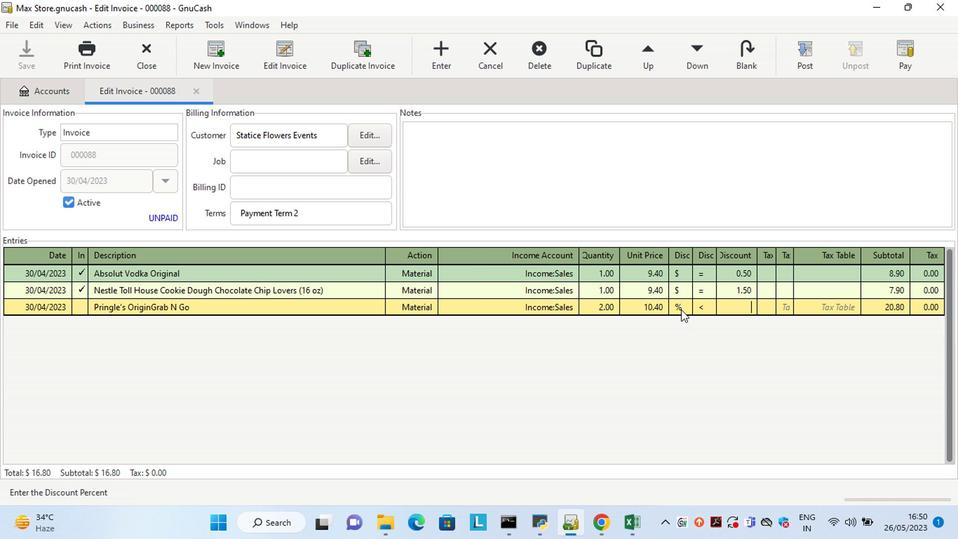 
Action: Mouse moved to (697, 311)
Screenshot: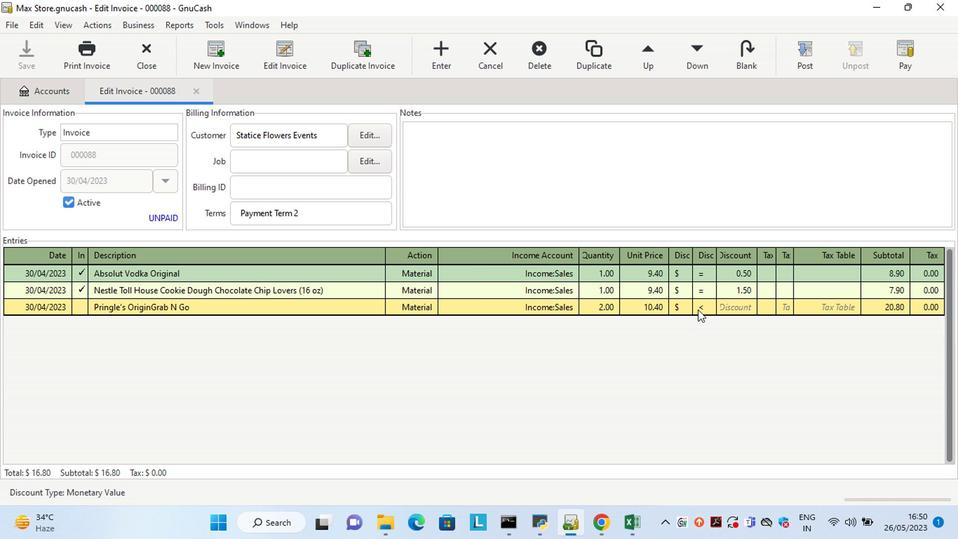 
Action: Mouse pressed left at (697, 311)
Screenshot: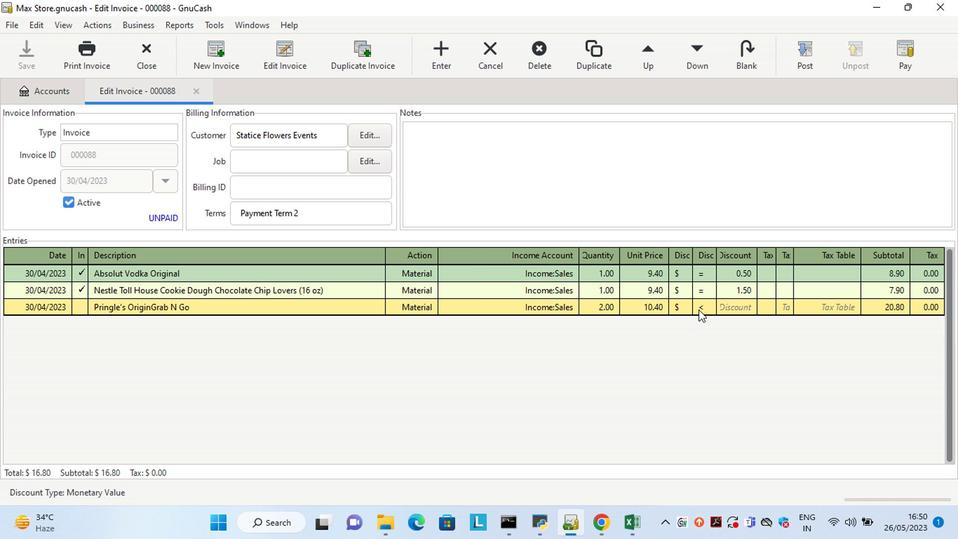 
Action: Mouse moved to (730, 308)
Screenshot: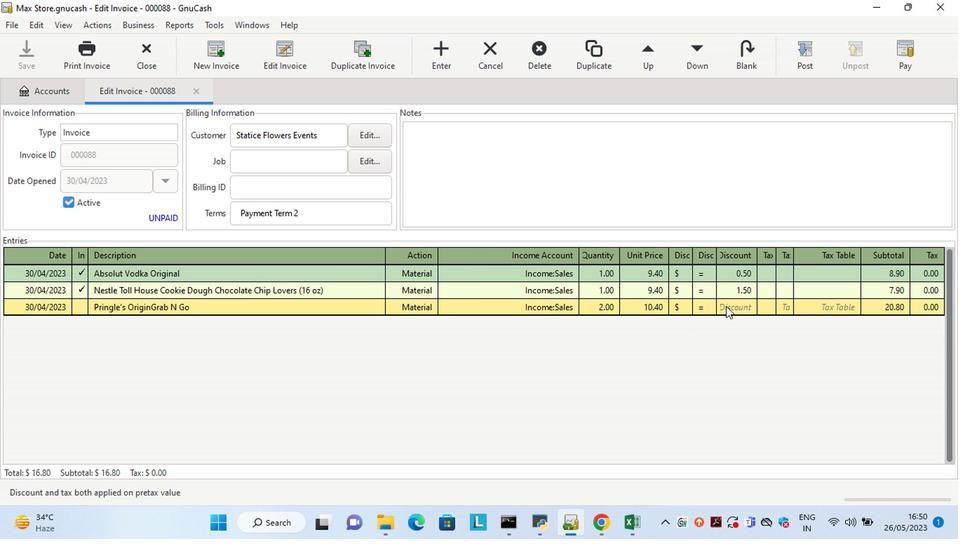 
Action: Mouse pressed left at (730, 308)
Screenshot: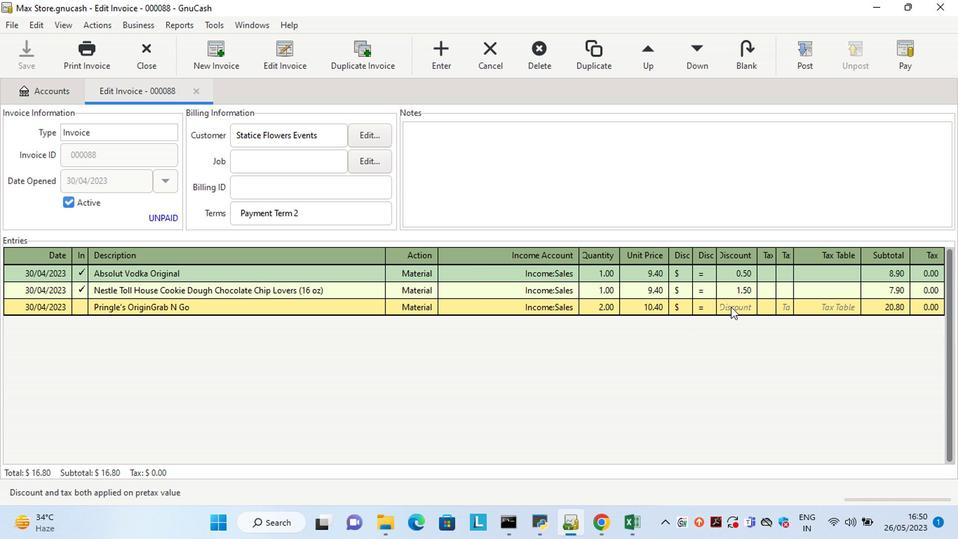 
Action: Key pressed 2<Key.tab>
Screenshot: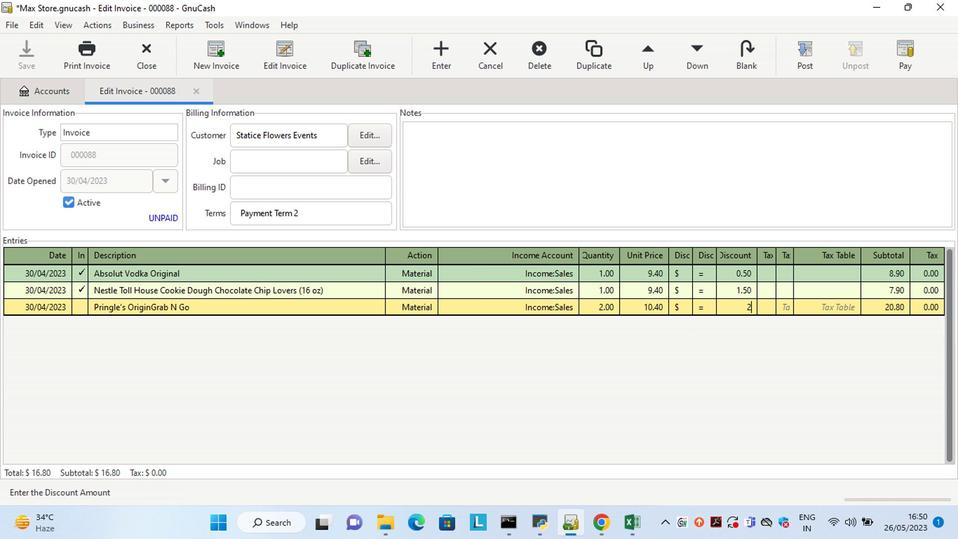 
Action: Mouse moved to (676, 205)
Screenshot: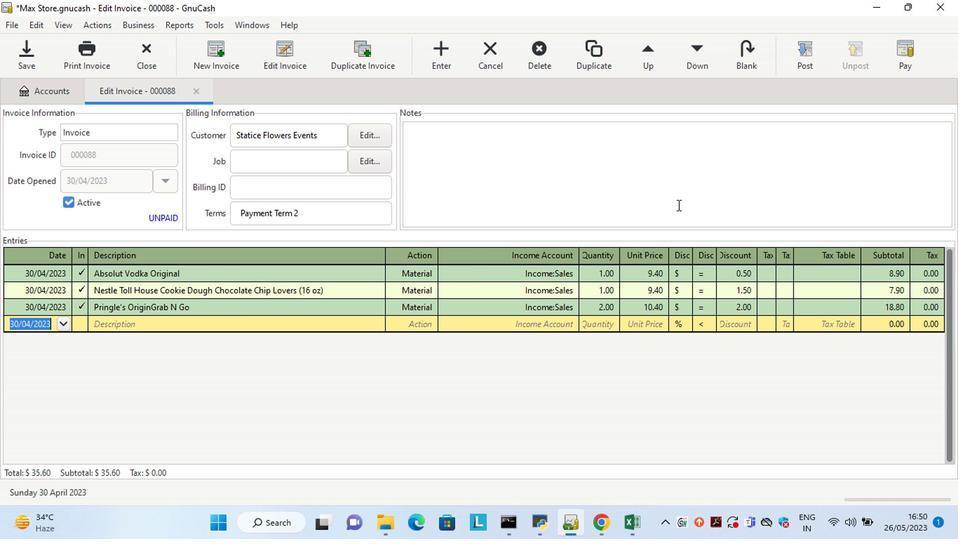 
Action: Mouse pressed left at (676, 205)
Screenshot: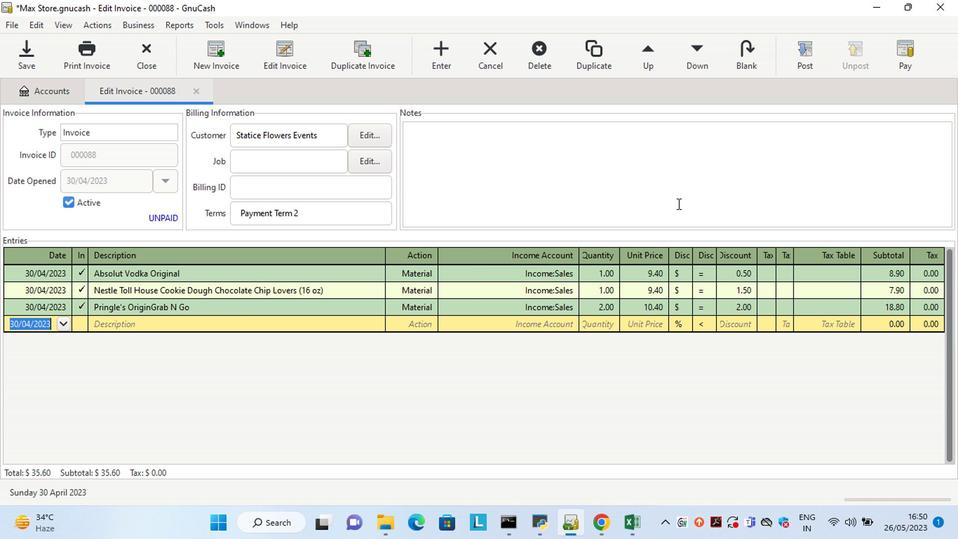 
Action: Key pressed <Key.shift>Loong<Key.space>forwad<Key.space>to<Key.space>serving<Key.space>yu<Key.space>aain.
Screenshot: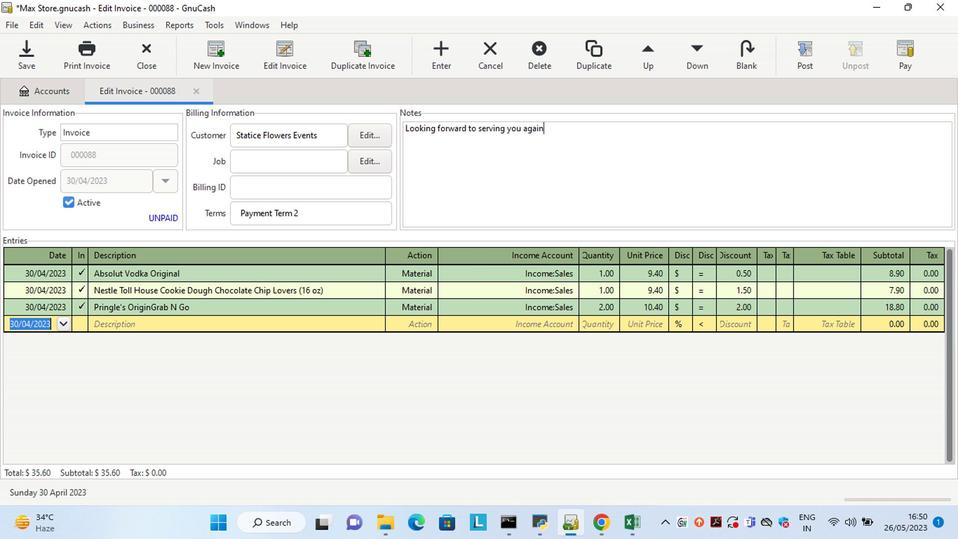 
Action: Mouse moved to (786, 65)
Screenshot: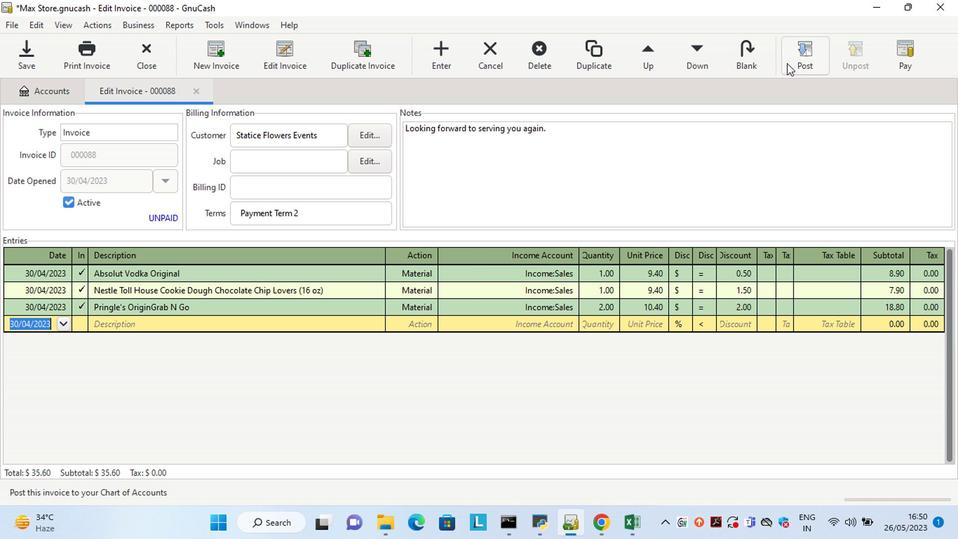 
Action: Mouse pressed left at (786, 65)
Screenshot: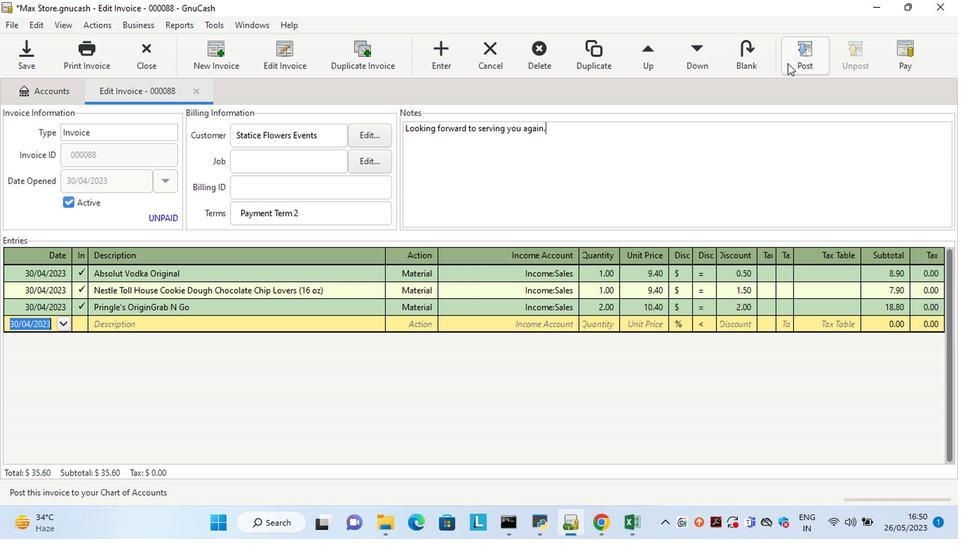 
Action: Mouse moved to (497, 226)
Screenshot: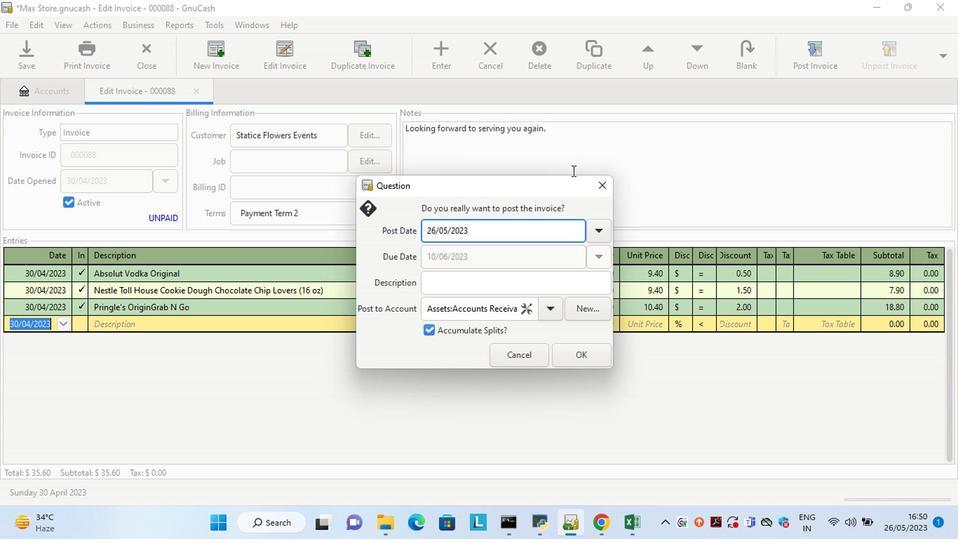 
Action: Key pressed <Key.left><Key.left><Key.left><Key.left><Key.left><Key.left><Key.left><Key.left><Key.left><Key.left><Key.left><Key.left><Key.left><Key.left><Key.left><Key.left><Key.left><Key.left><Key.left><Key.left><Key.left><Key.left><Key.left><Key.left><Key.left><Key.left><Key.left><Key.left><Key.left><Key.left><Key.left><Key.left><Key.left><Key.left><Key.left><Key.left><Key.left><Key.left><Key.left><Key.left><Key.delete><Key.delete><Key.delete>30/<Key.right><Key.delete>4
Screenshot: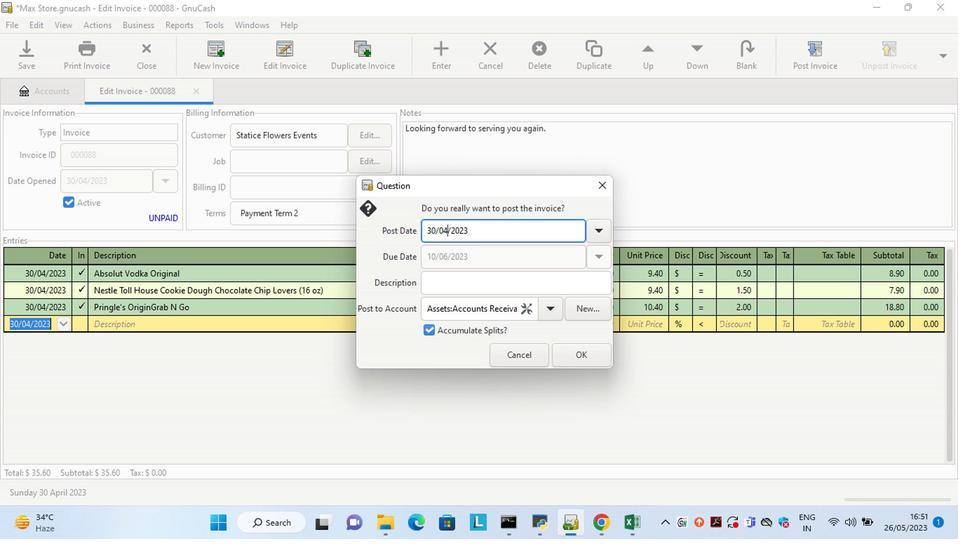 
Action: Mouse moved to (567, 355)
Screenshot: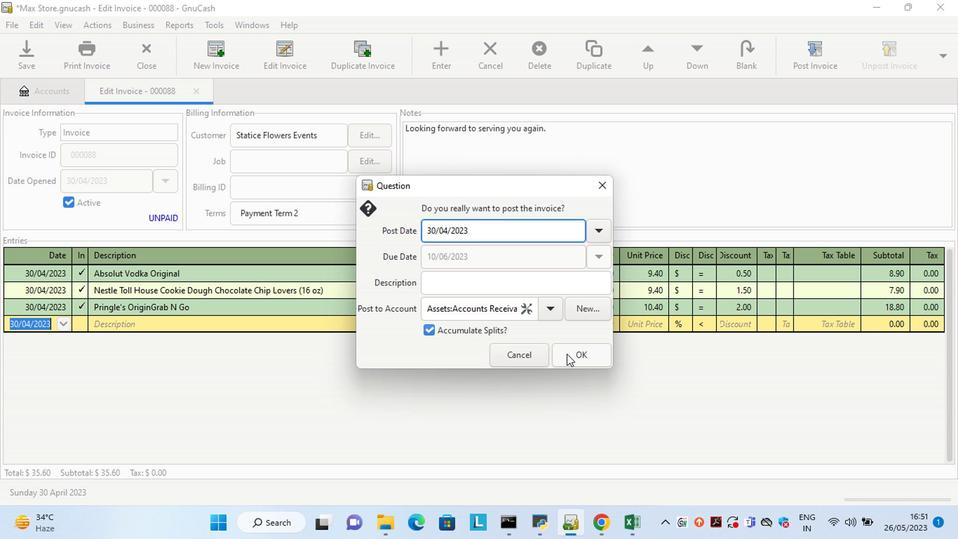 
Action: Mouse pressed left at (567, 355)
Screenshot: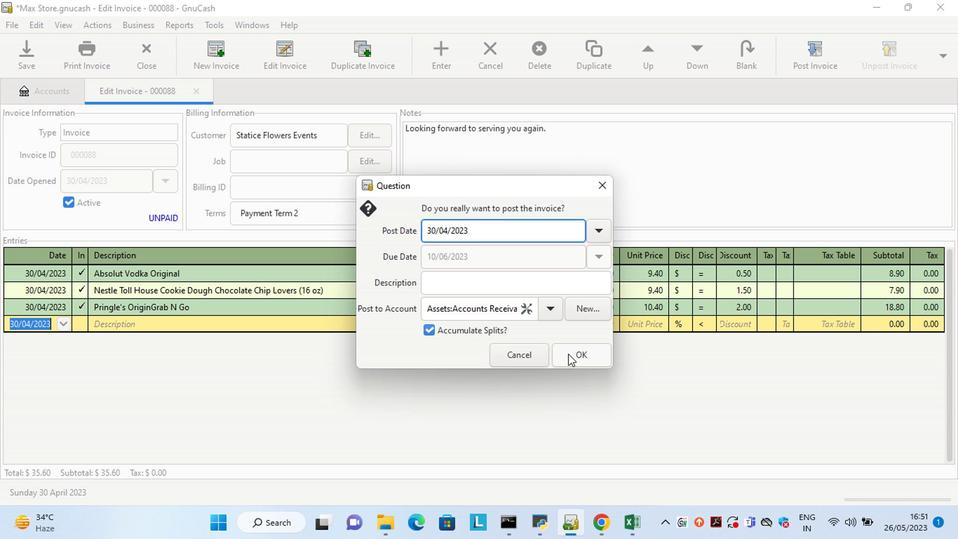 
Action: Mouse moved to (892, 65)
Screenshot: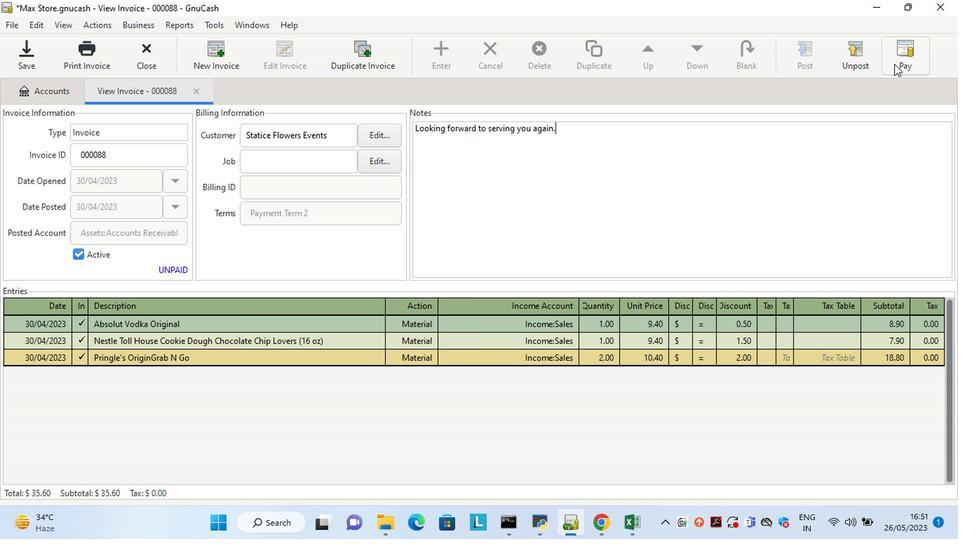 
Action: Mouse pressed left at (892, 65)
Screenshot: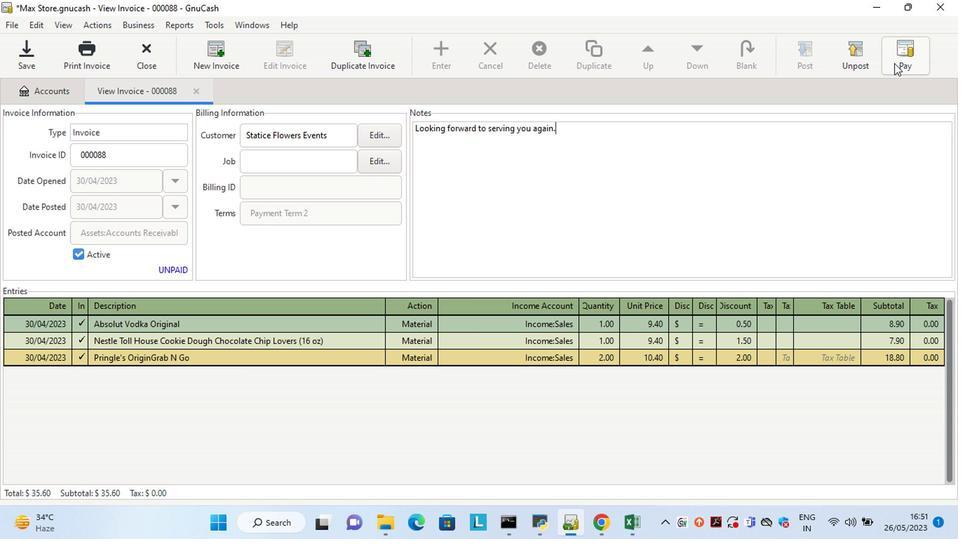 
Action: Mouse moved to (394, 277)
Screenshot: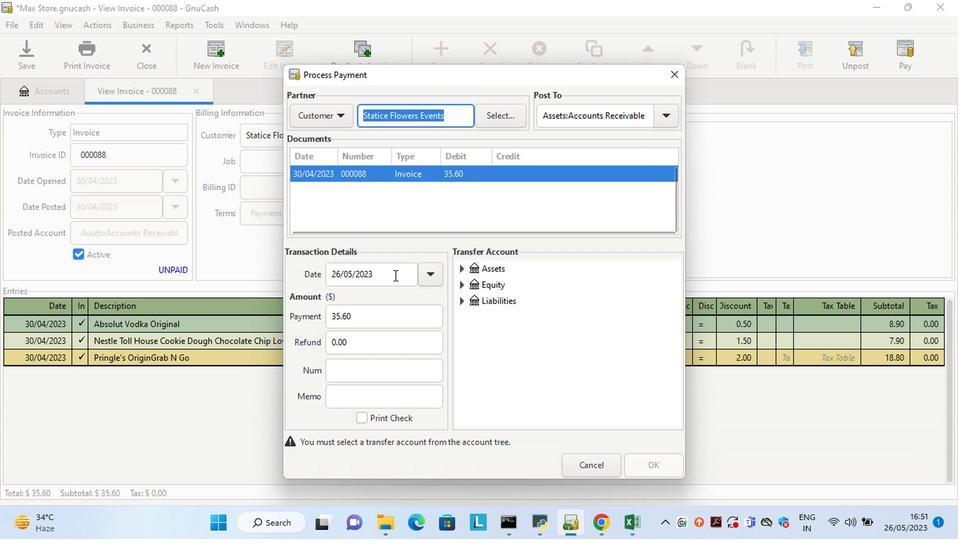 
Action: Mouse pressed left at (394, 277)
Screenshot: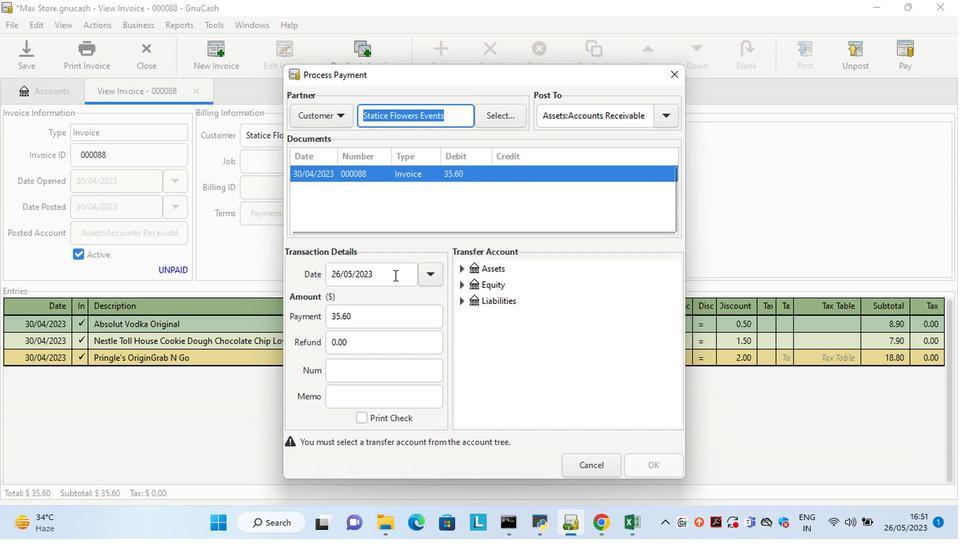 
Action: Key pressed <Key.left><Key.left><Key.left><Key.left><Key.left><Key.left><Key.left><Key.left><Key.left><Key.left><Key.left><Key.left><Key.left><Key.left><Key.left><Key.left><Key.left><Key.left><Key.left><Key.left><Key.left><Key.left><Key.left><Key.left><Key.delete>15
Screenshot: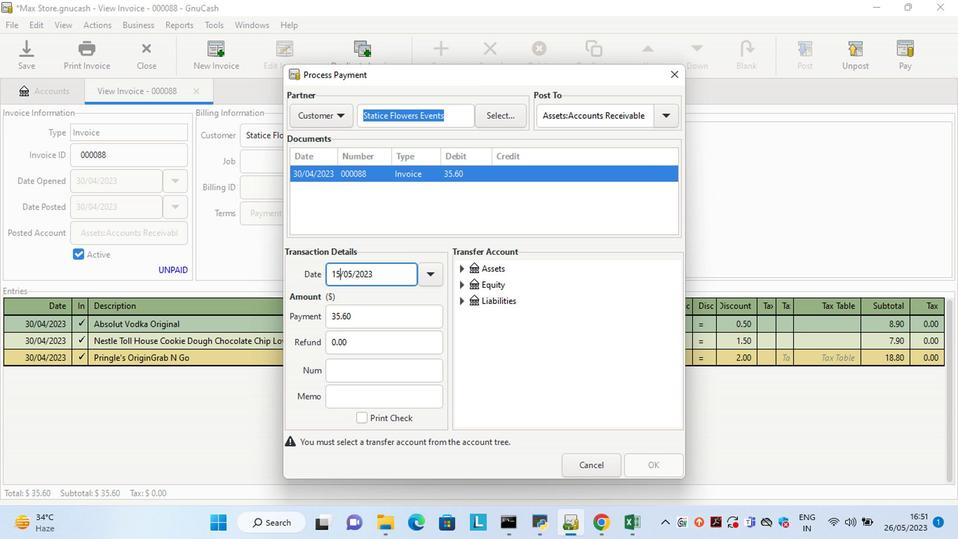 
Action: Mouse moved to (463, 270)
Screenshot: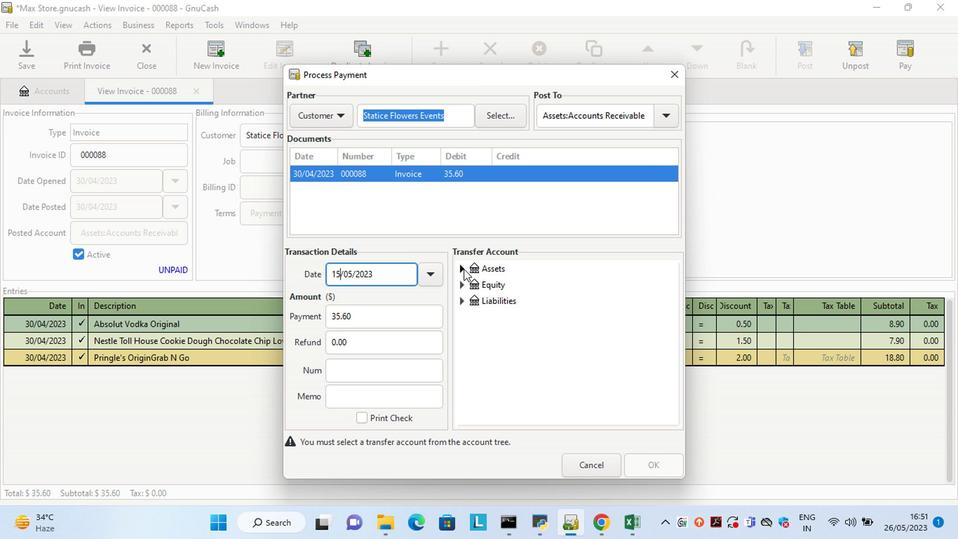 
Action: Mouse pressed left at (463, 270)
Screenshot: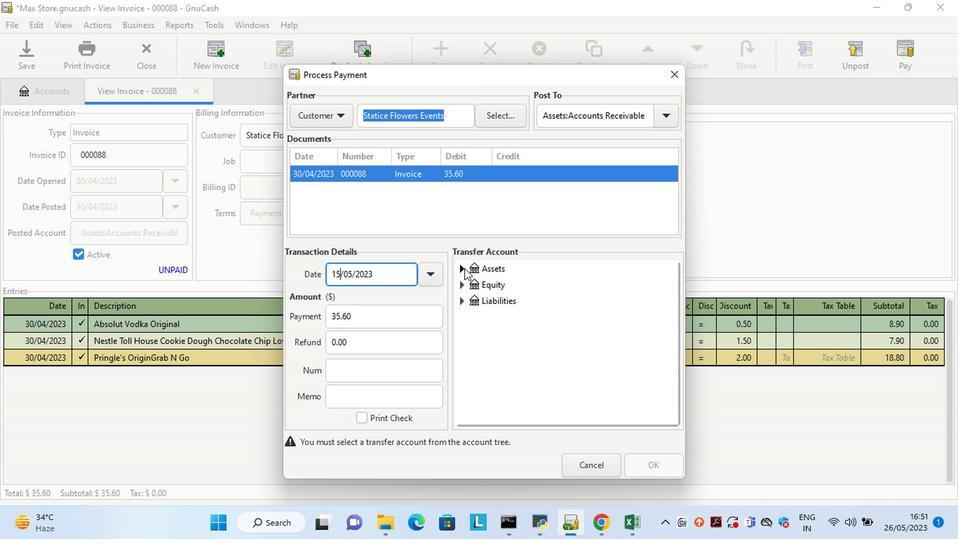 
Action: Mouse moved to (471, 285)
Screenshot: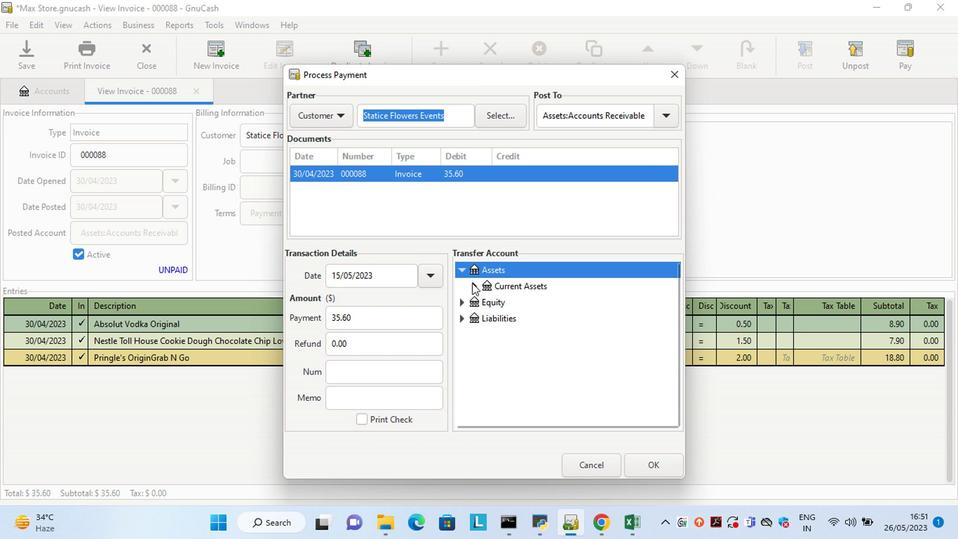 
Action: Mouse pressed left at (471, 285)
Screenshot: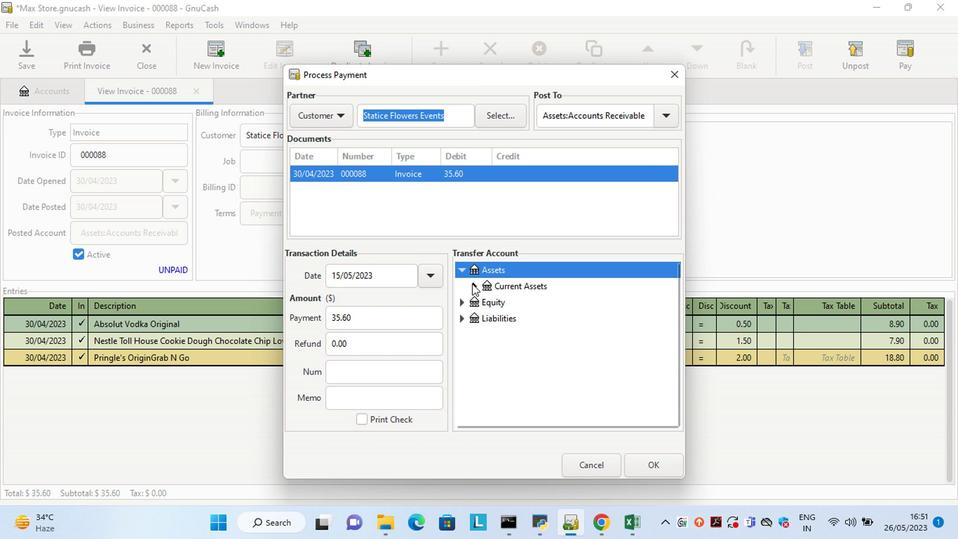 
Action: Mouse moved to (517, 305)
Screenshot: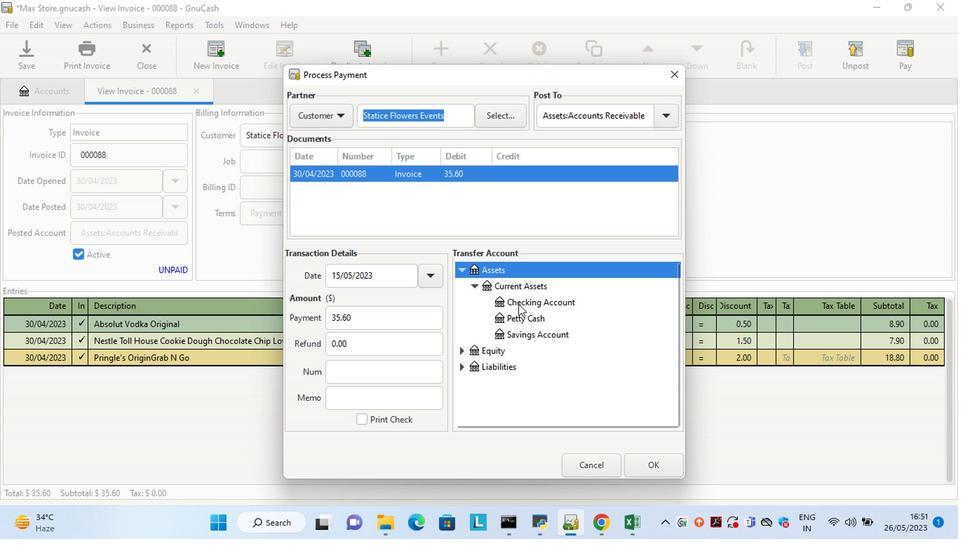 
Action: Mouse pressed left at (517, 305)
Screenshot: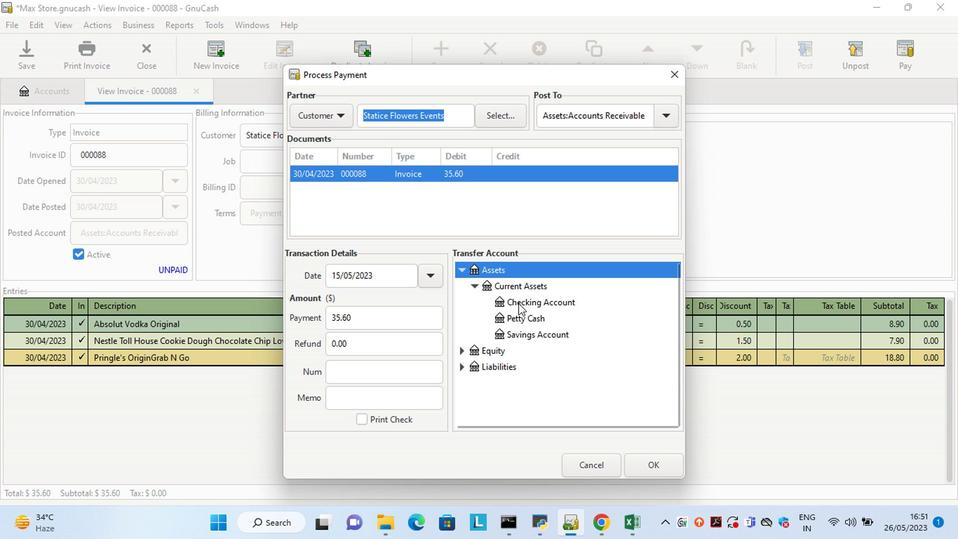 
Action: Mouse moved to (652, 469)
Screenshot: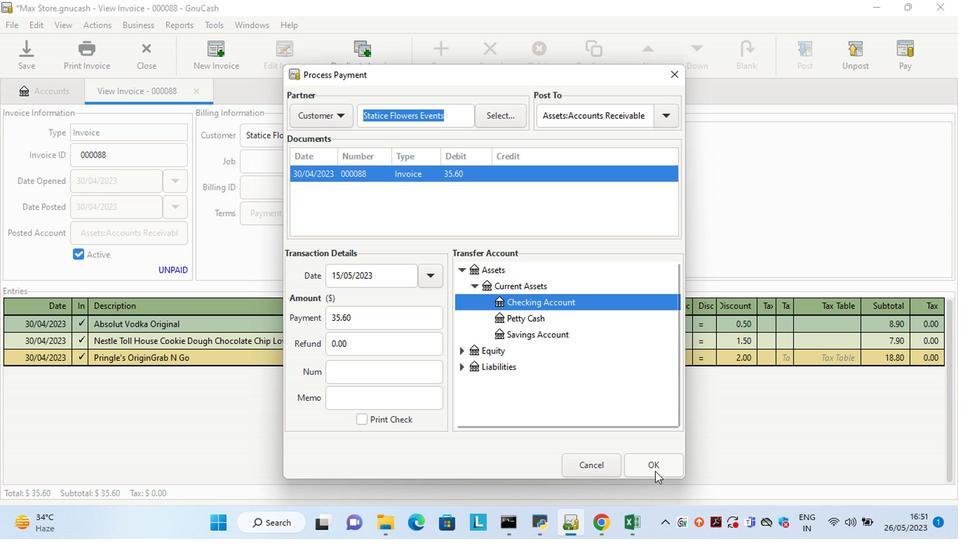 
Action: Mouse pressed left at (652, 469)
Screenshot: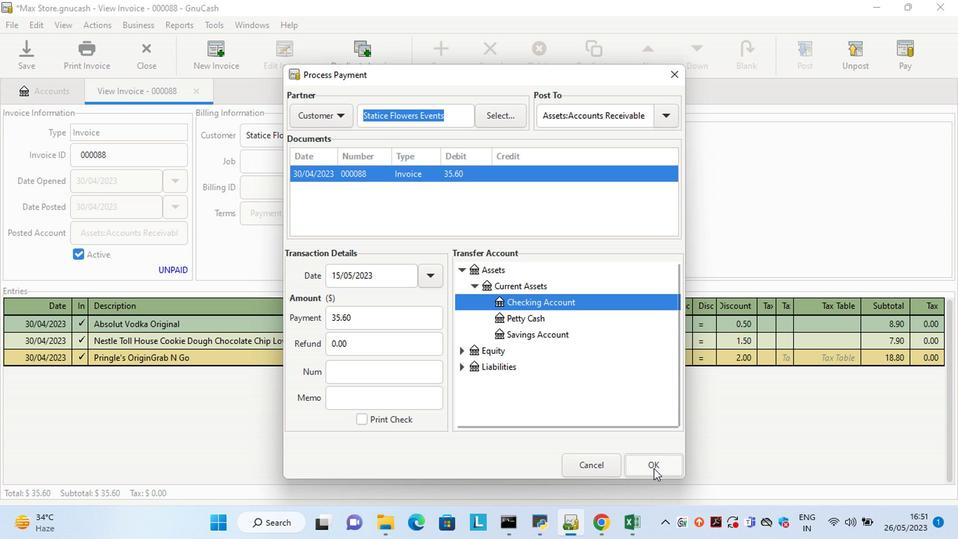 
Action: Mouse moved to (86, 58)
Screenshot: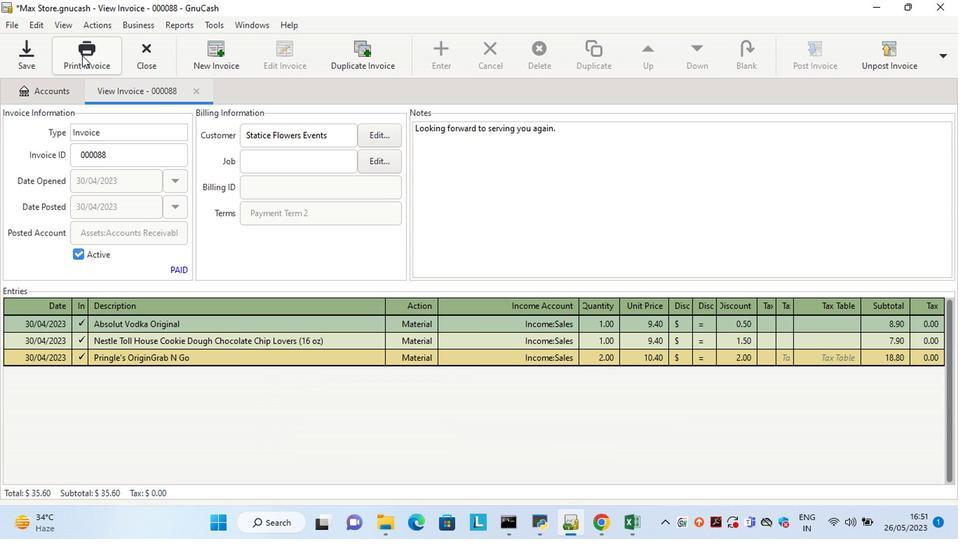 
Action: Mouse pressed left at (86, 58)
Screenshot: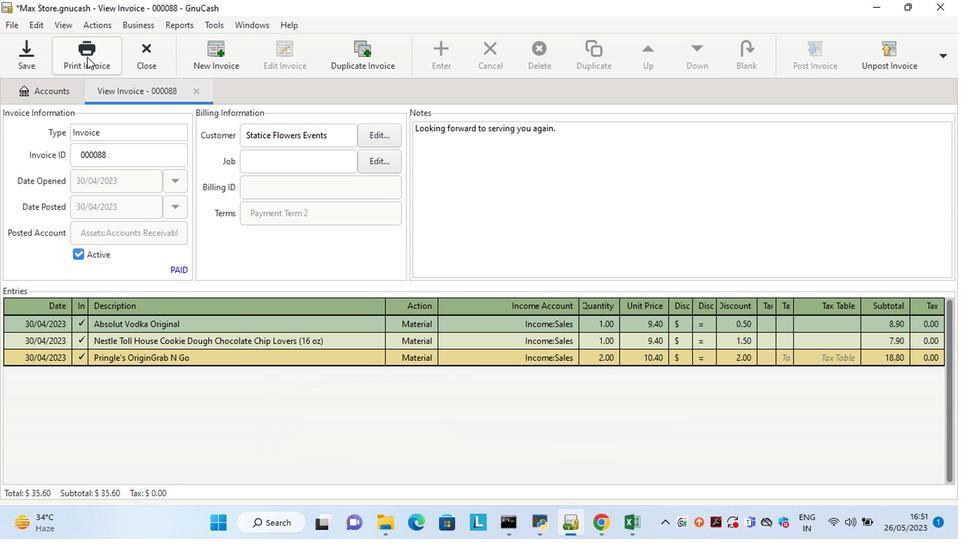 
Action: Mouse moved to (358, 67)
Screenshot: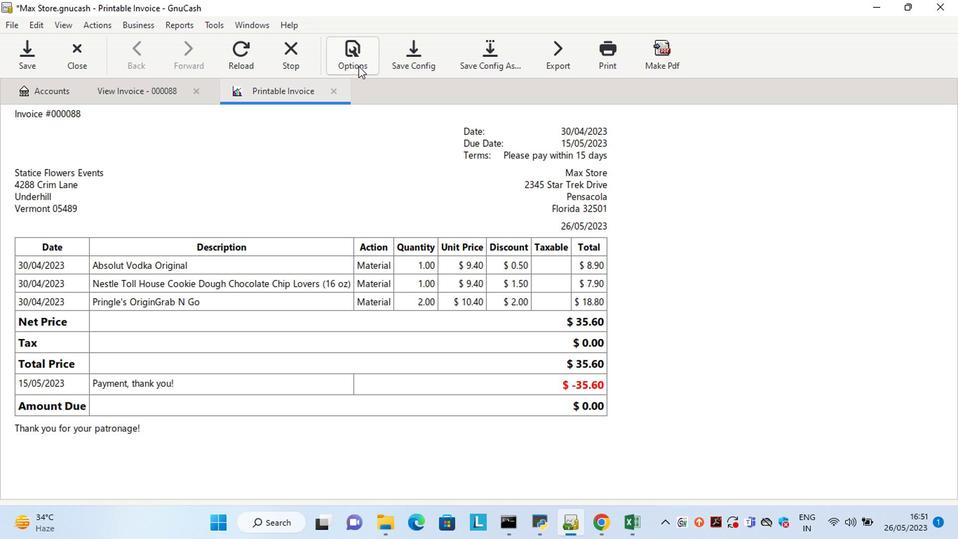 
Action: Mouse pressed left at (358, 67)
Screenshot: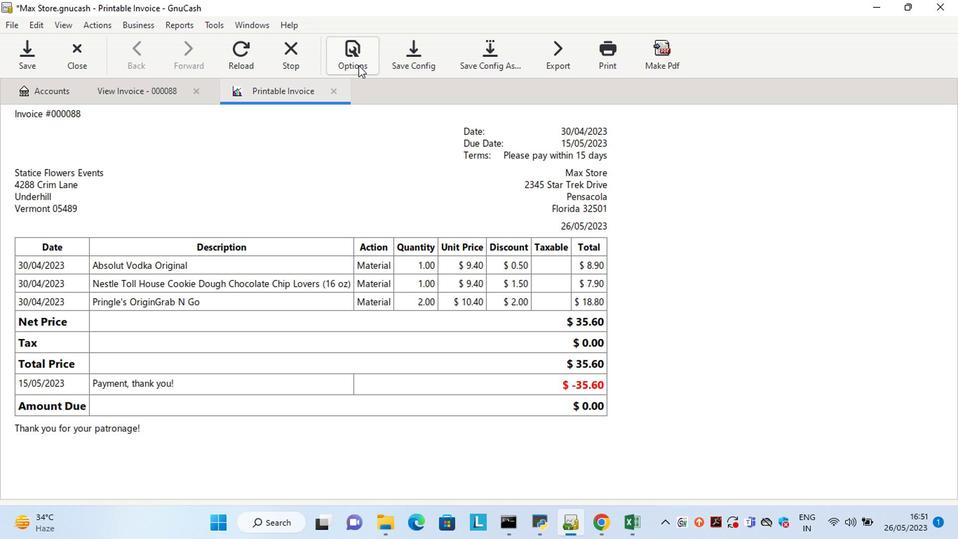 
Action: Mouse moved to (159, 144)
Screenshot: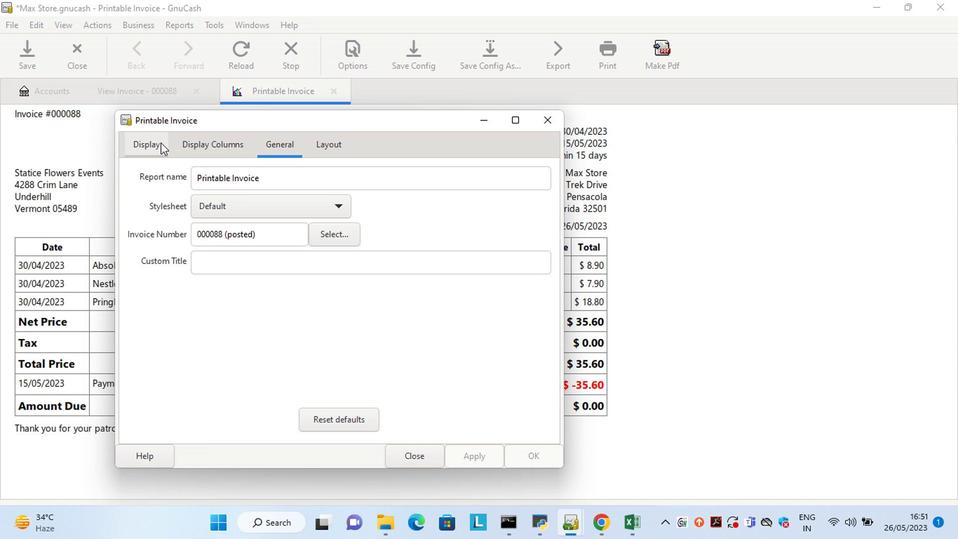
Action: Mouse pressed left at (159, 144)
Screenshot: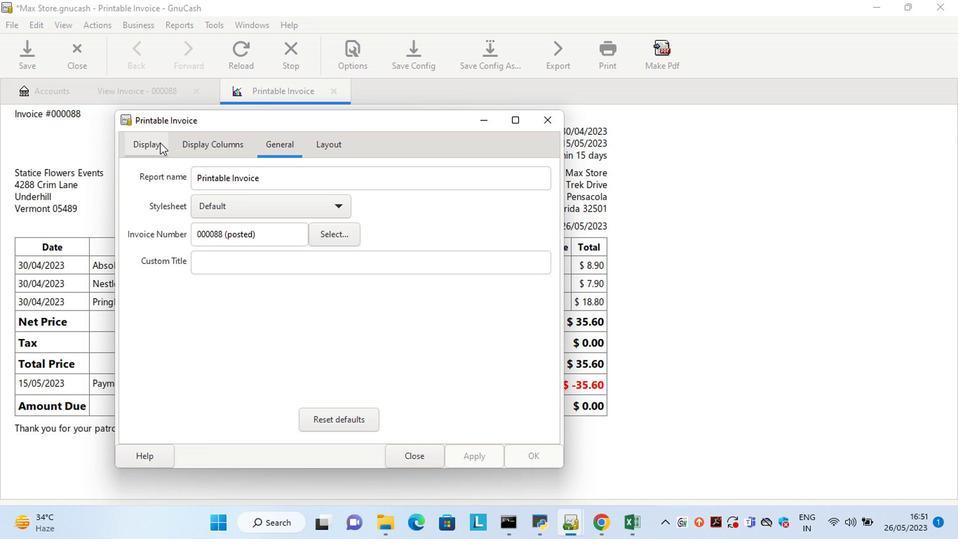 
Action: Mouse moved to (237, 303)
Screenshot: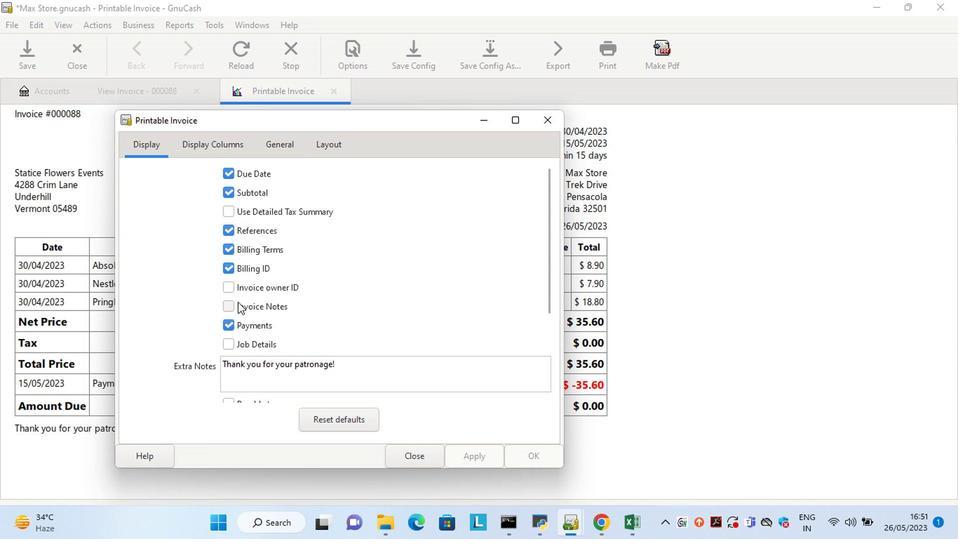 
Action: Mouse pressed left at (237, 303)
Screenshot: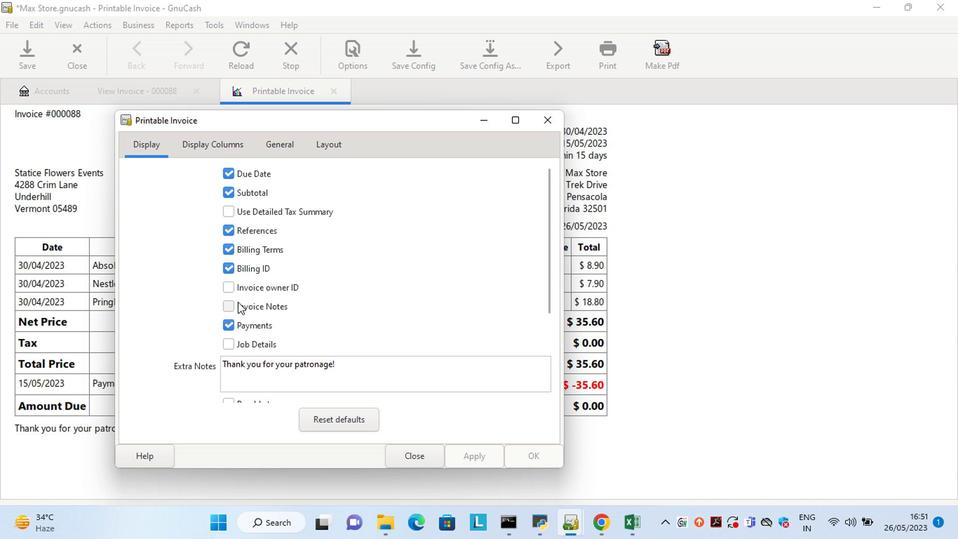 
Action: Mouse moved to (466, 450)
Screenshot: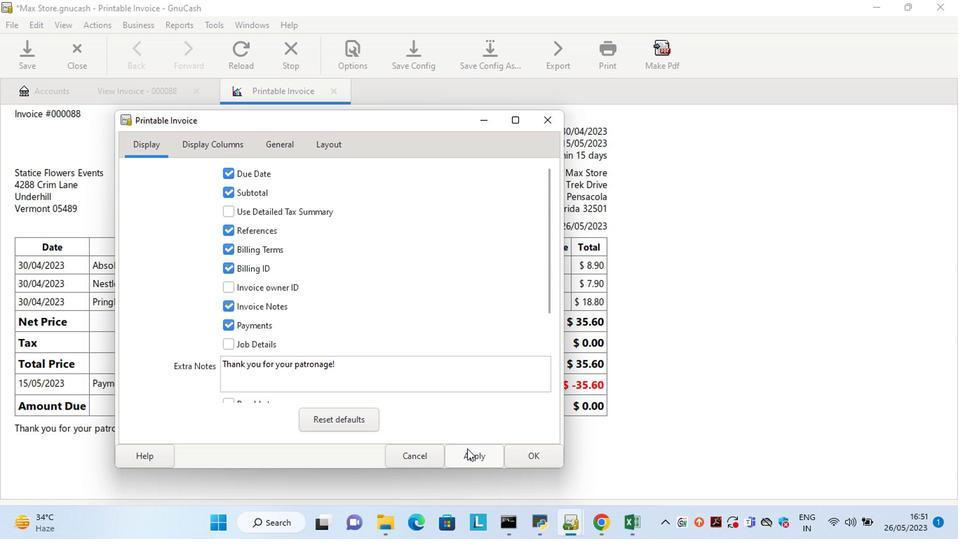 
Action: Mouse pressed left at (466, 450)
Screenshot: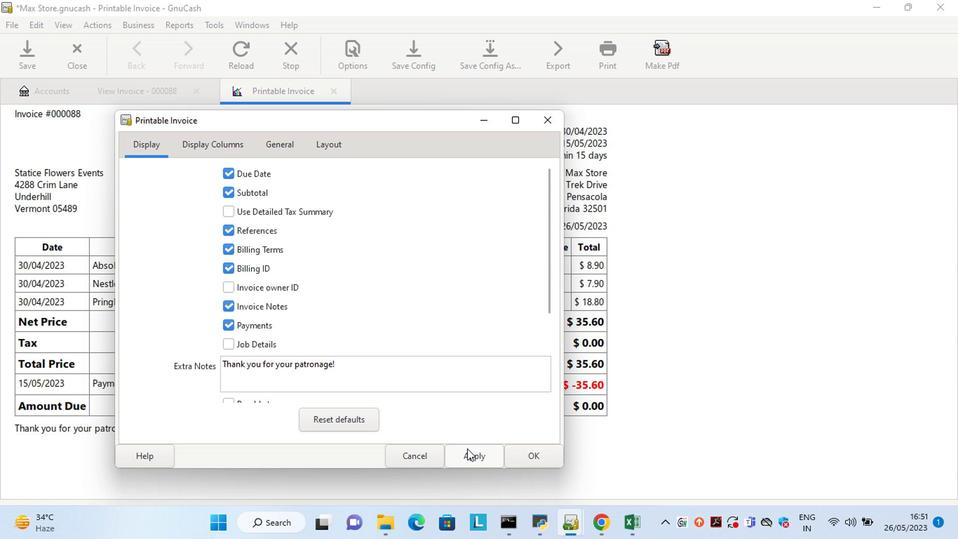 
Action: Mouse moved to (405, 453)
Screenshot: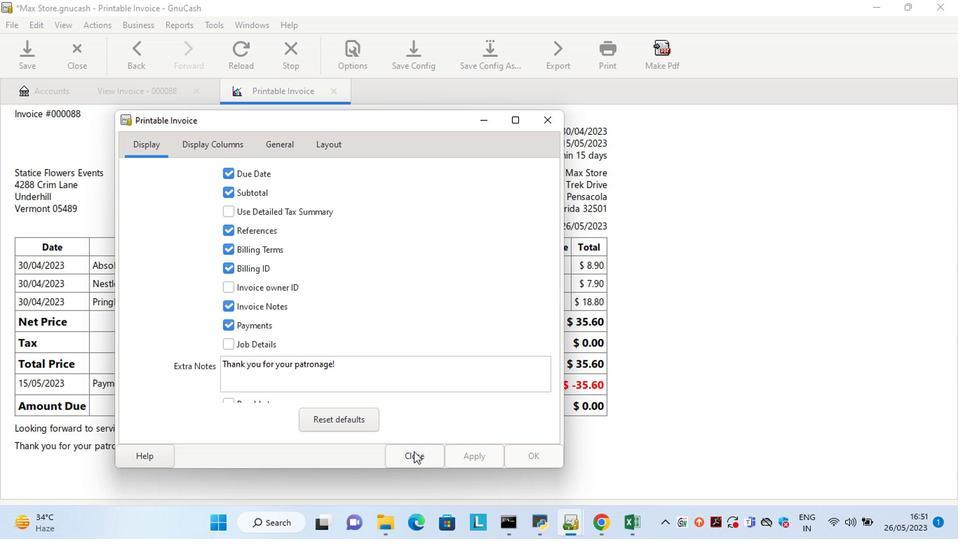 
Action: Mouse pressed left at (405, 453)
Screenshot: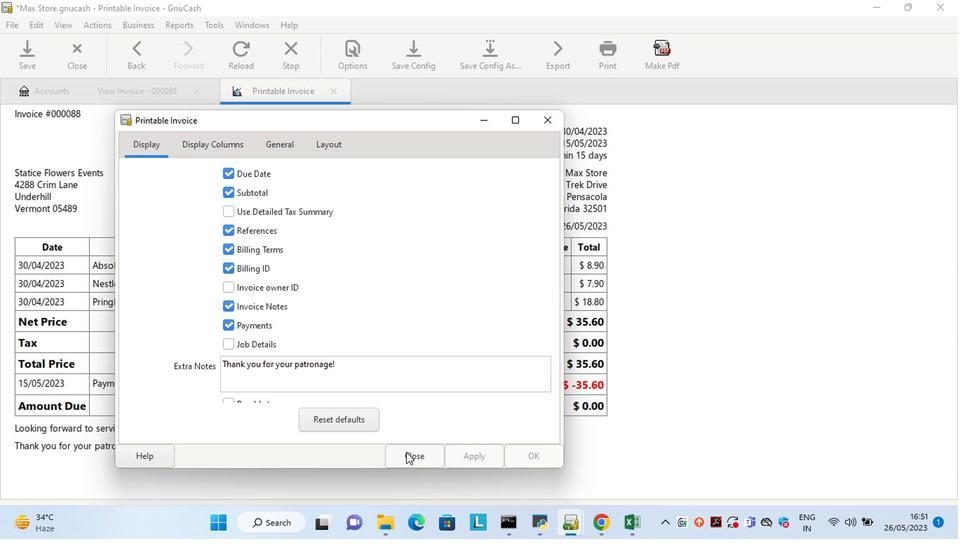 
Action: Mouse moved to (416, 443)
Screenshot: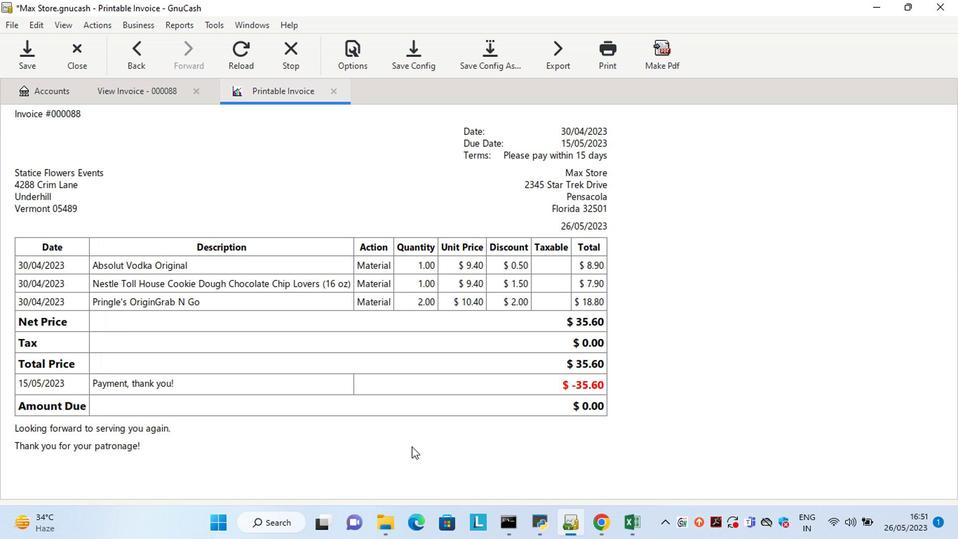 
